 Task: Find connections with filter location Ujar with filter topic #Corporationwith filter profile language Spanish with filter current company VCCircle with filter school Krishnaveni Talent School - India with filter industry Nursing Homes and Residential Care Facilities with filter service category iOS Development with filter keywords title Marketing Staff
Action: Mouse moved to (471, 172)
Screenshot: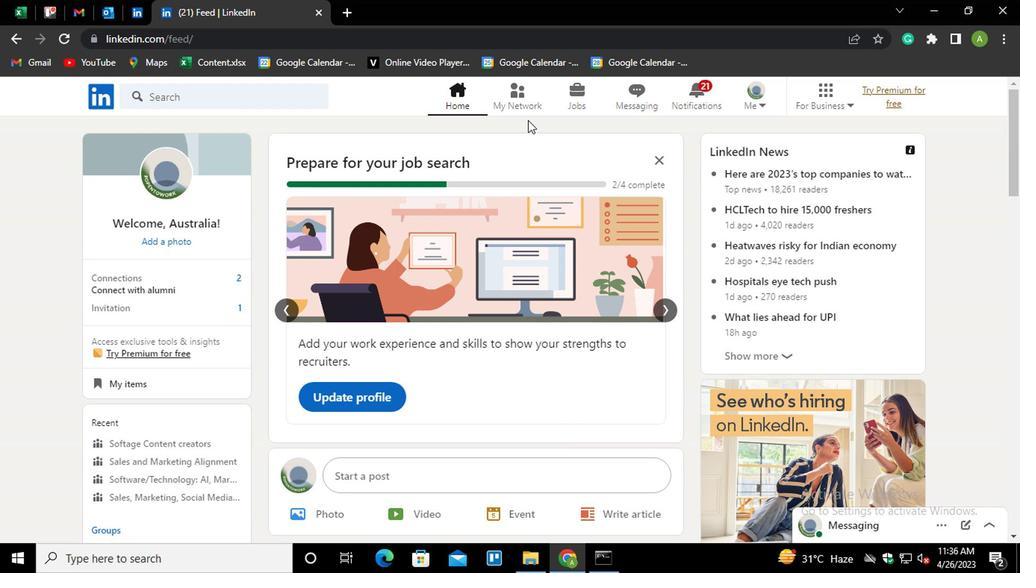 
Action: Mouse pressed left at (471, 172)
Screenshot: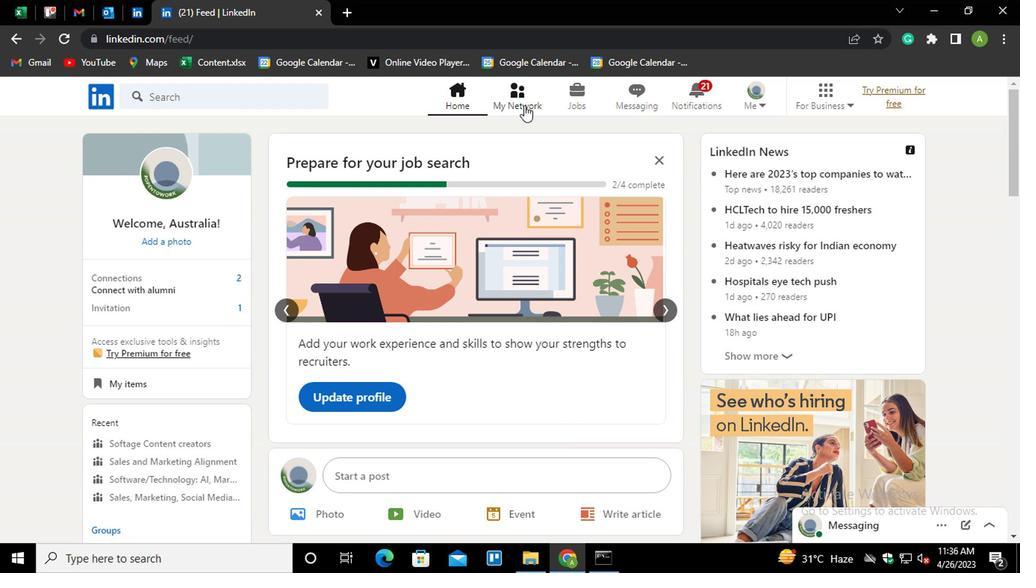 
Action: Mouse moved to (226, 226)
Screenshot: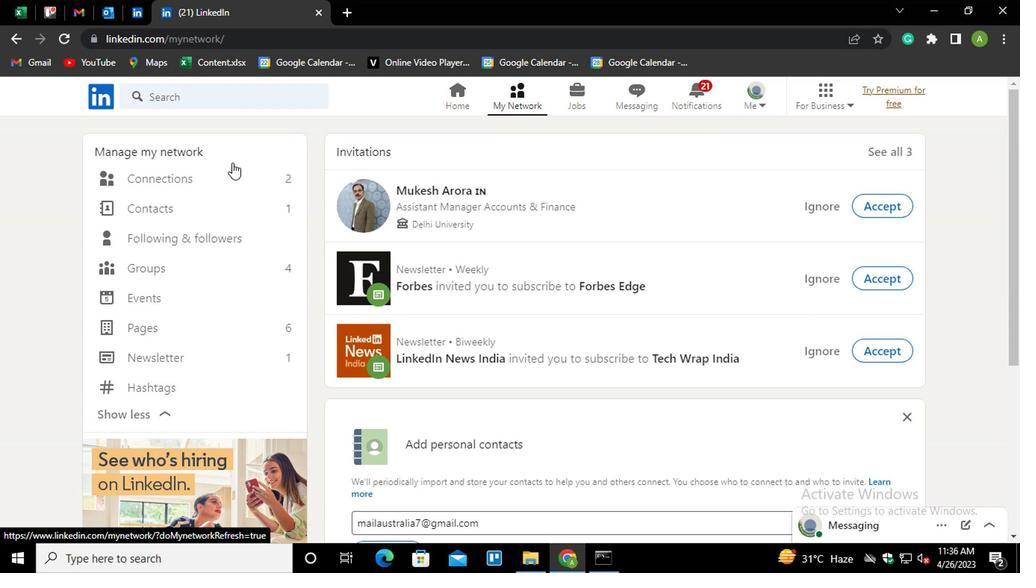
Action: Mouse pressed left at (226, 226)
Screenshot: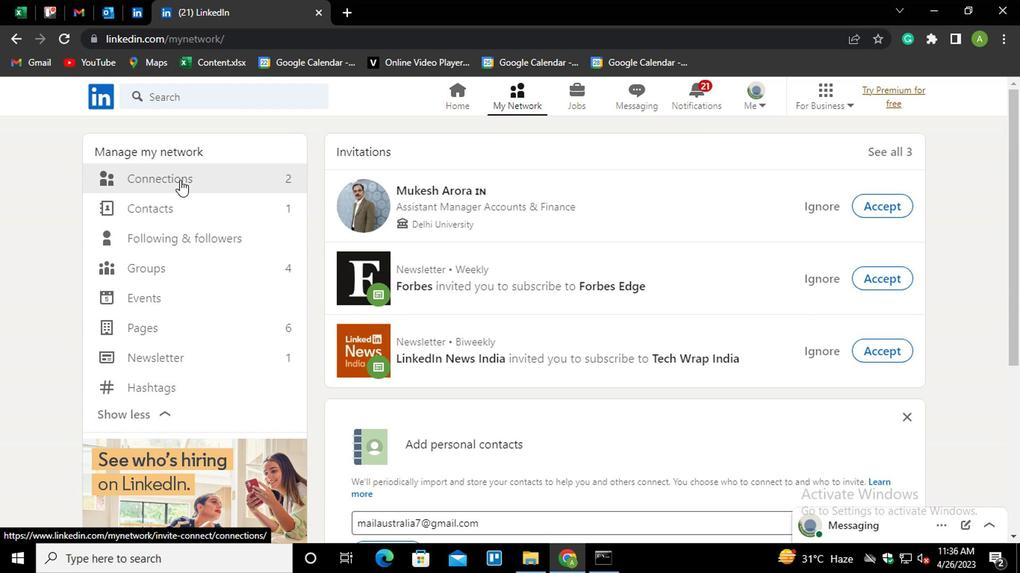 
Action: Mouse moved to (514, 226)
Screenshot: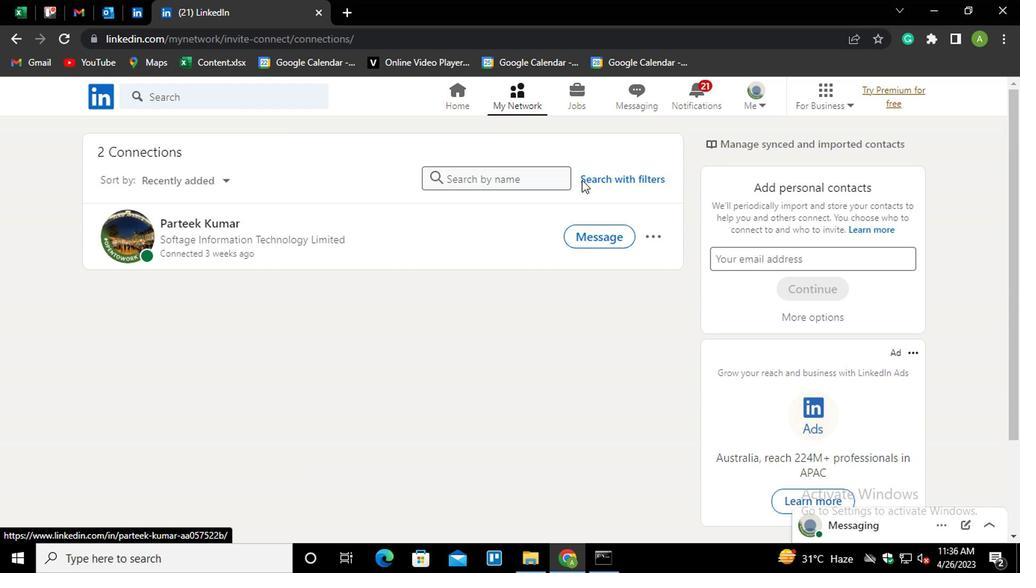 
Action: Mouse pressed left at (514, 226)
Screenshot: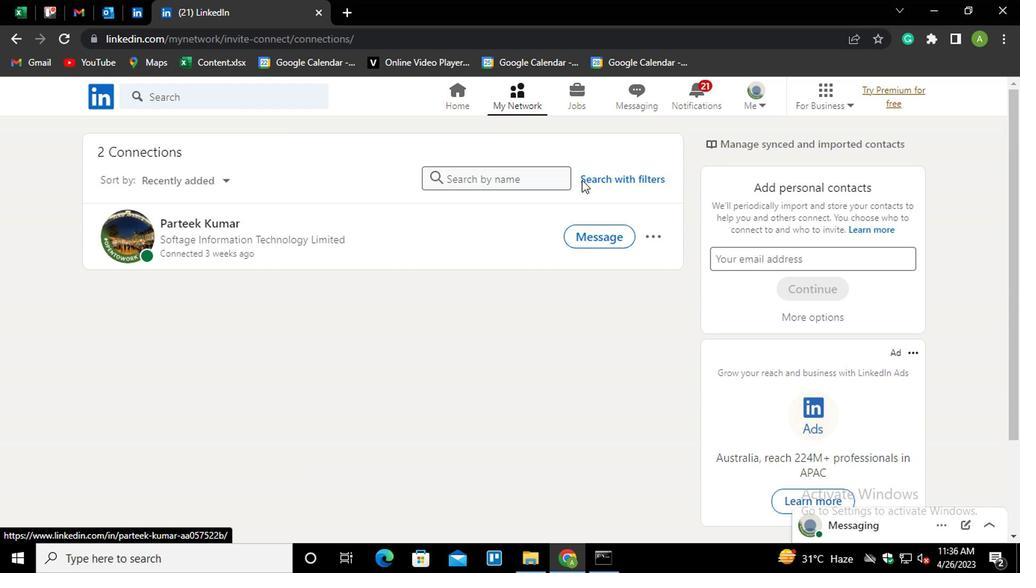 
Action: Mouse moved to (455, 195)
Screenshot: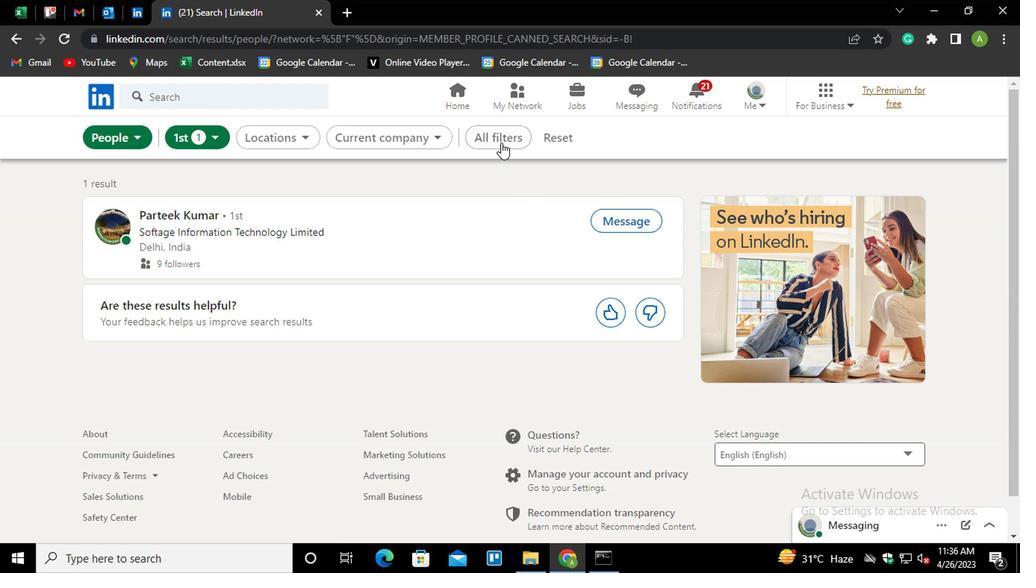 
Action: Mouse pressed left at (455, 195)
Screenshot: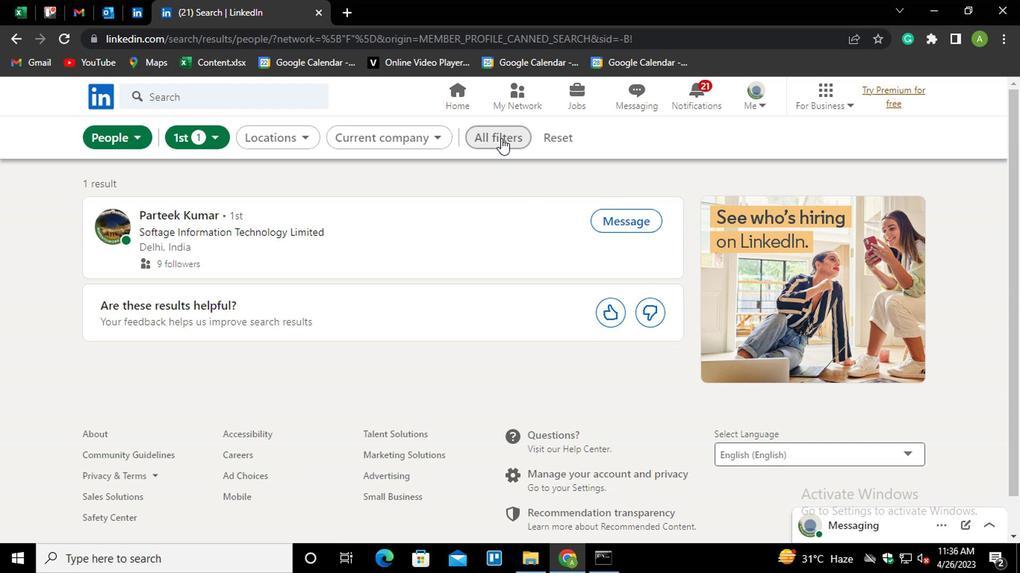 
Action: Mouse moved to (625, 308)
Screenshot: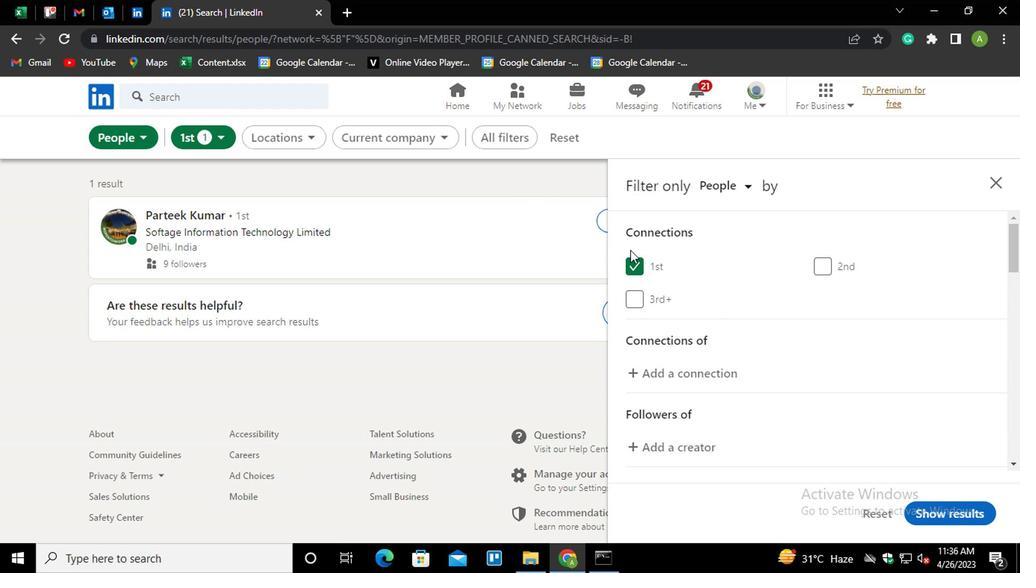 
Action: Mouse scrolled (625, 307) with delta (0, 0)
Screenshot: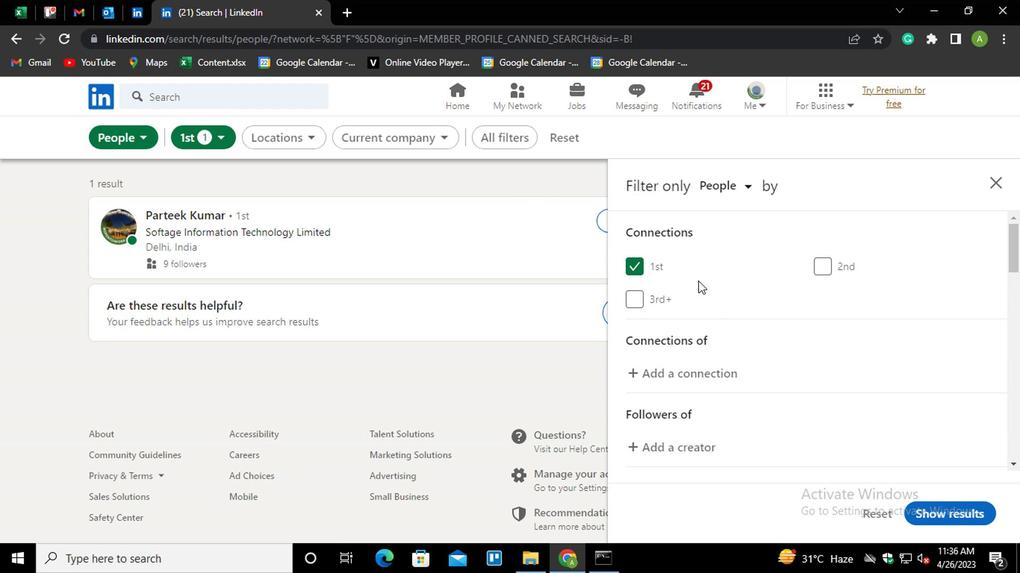 
Action: Mouse scrolled (625, 307) with delta (0, 0)
Screenshot: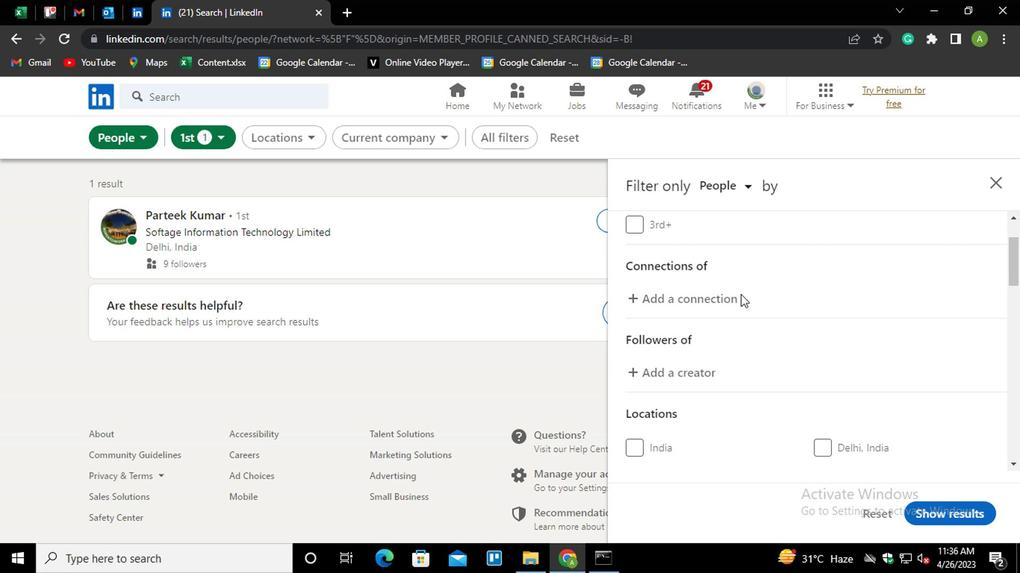 
Action: Mouse scrolled (625, 307) with delta (0, 0)
Screenshot: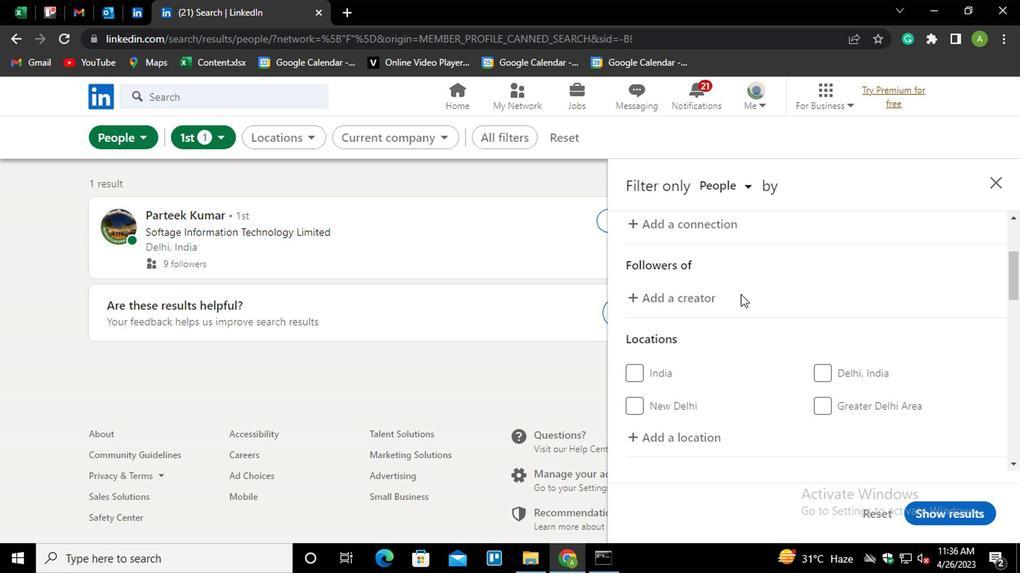 
Action: Mouse moved to (583, 353)
Screenshot: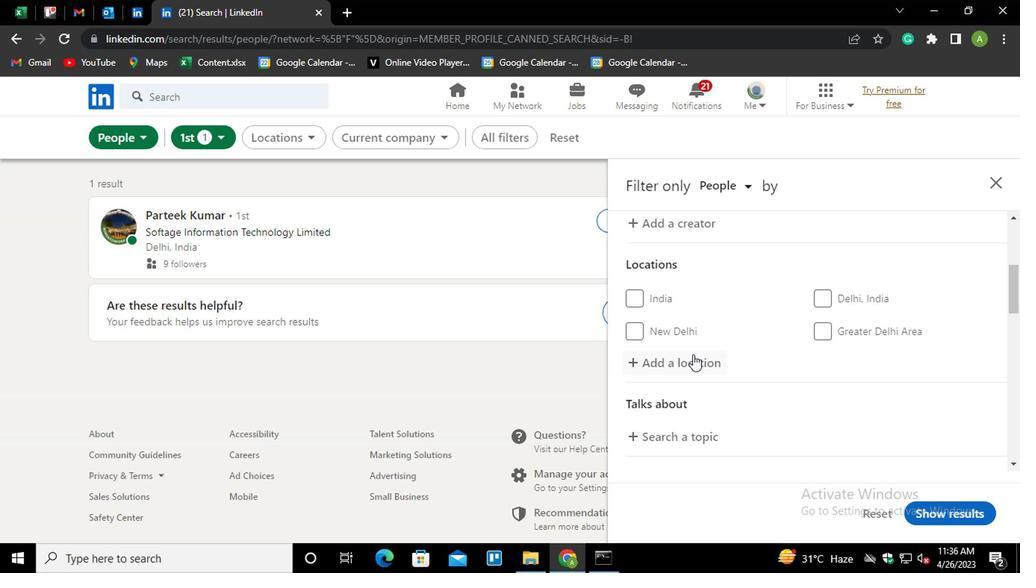 
Action: Mouse pressed left at (583, 353)
Screenshot: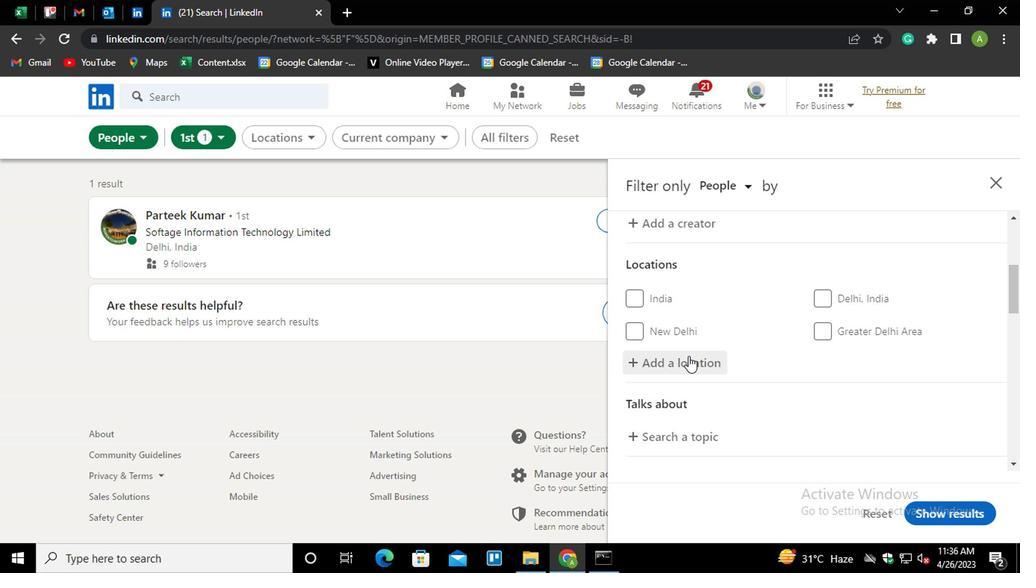 
Action: Mouse moved to (585, 354)
Screenshot: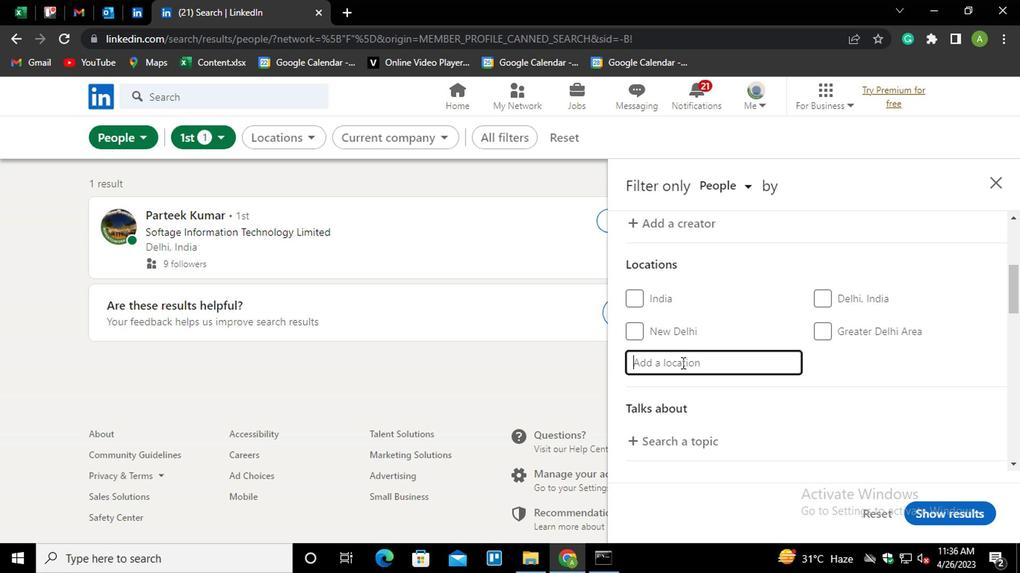 
Action: Mouse pressed left at (585, 354)
Screenshot: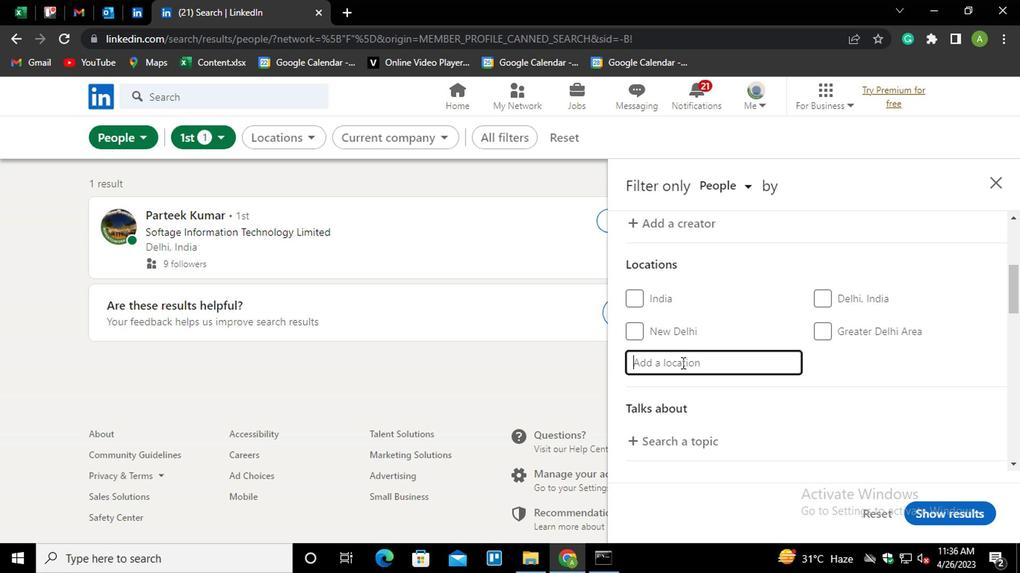 
Action: Mouse moved to (593, 349)
Screenshot: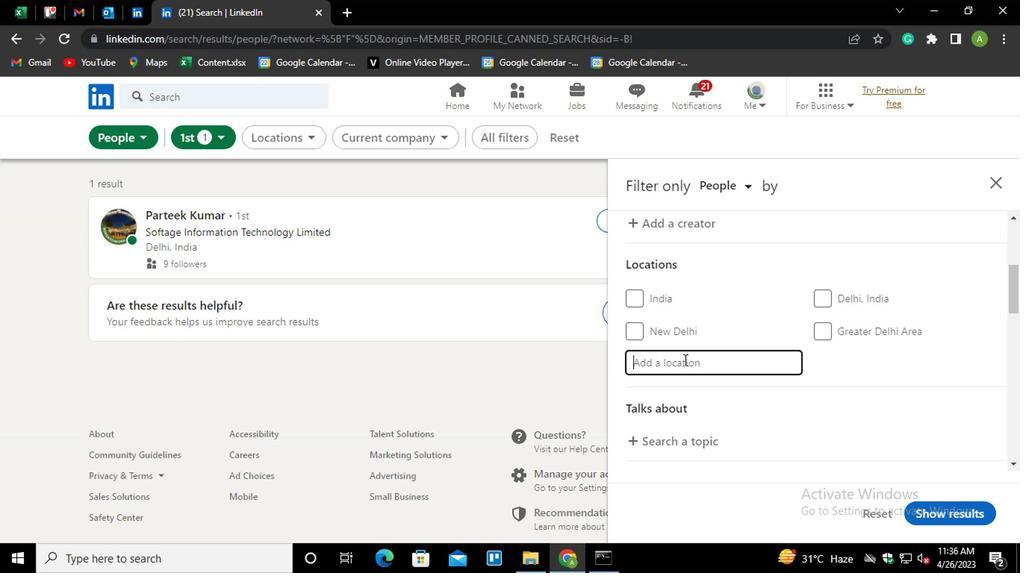 
Action: Key pressed <Key.shift>UJAR<Key.down><Key.up>
Screenshot: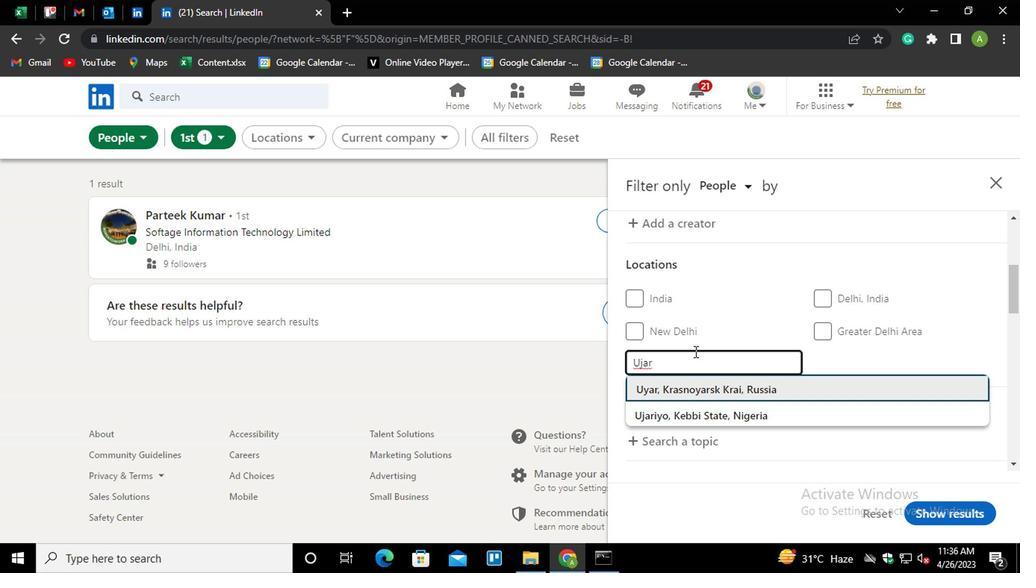 
Action: Mouse moved to (766, 359)
Screenshot: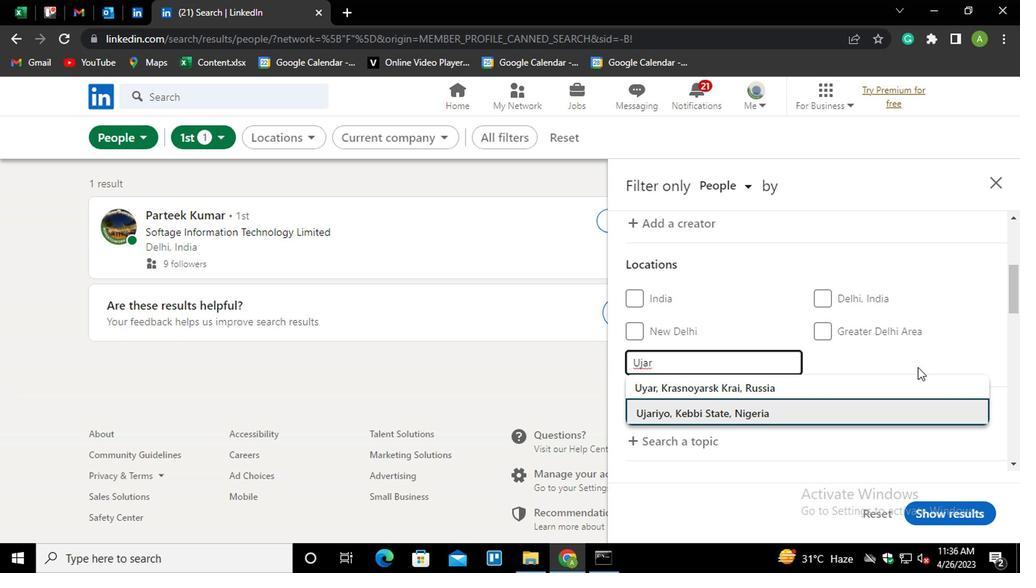 
Action: Mouse pressed left at (766, 359)
Screenshot: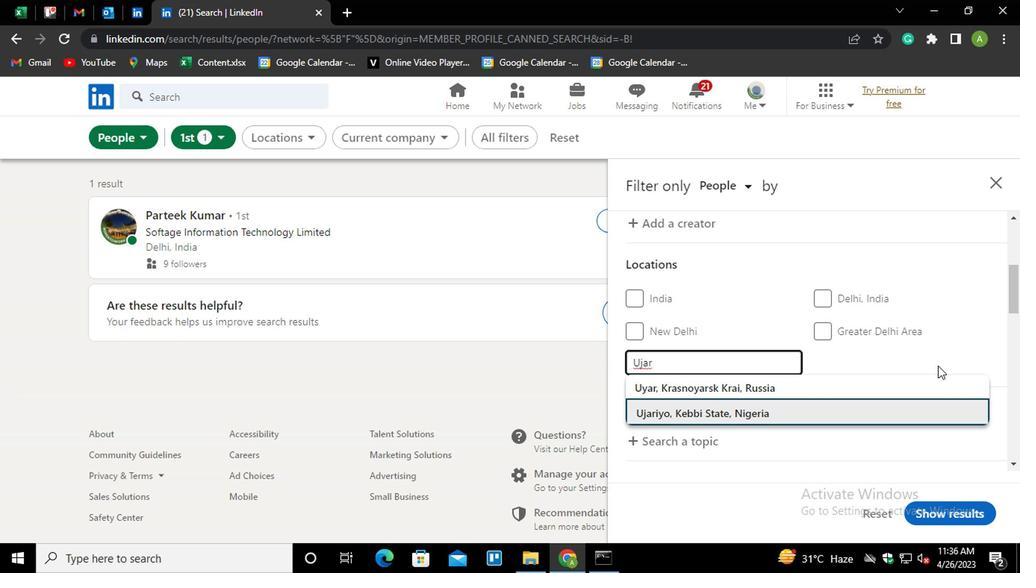 
Action: Mouse moved to (761, 361)
Screenshot: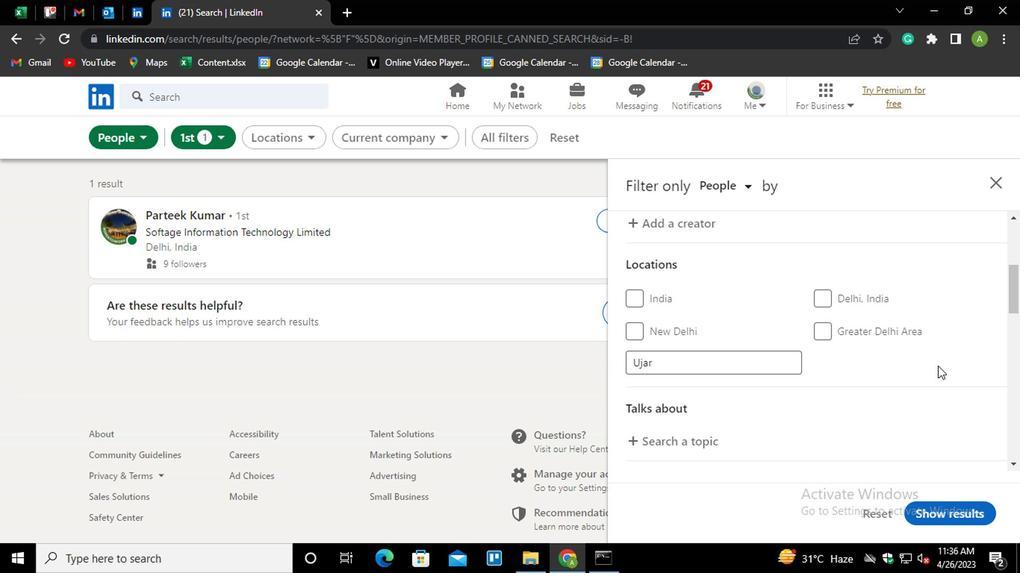 
Action: Mouse scrolled (761, 360) with delta (0, 0)
Screenshot: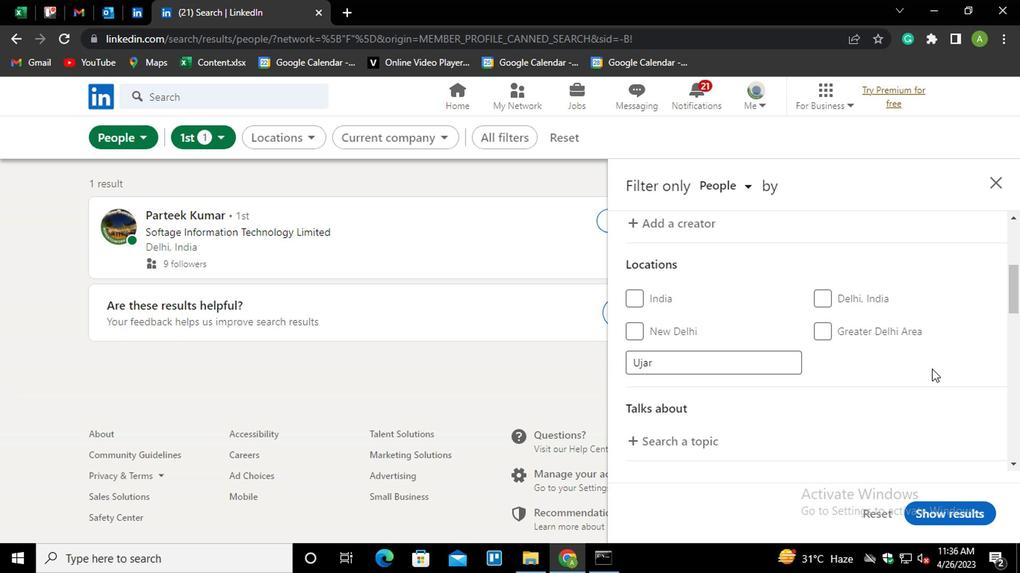 
Action: Mouse scrolled (761, 360) with delta (0, 0)
Screenshot: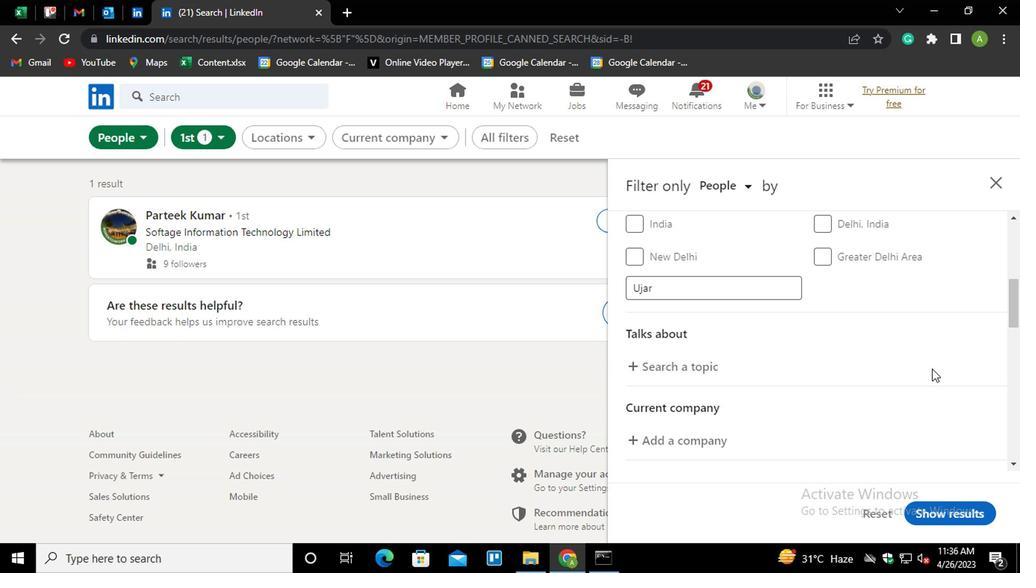 
Action: Mouse moved to (674, 369)
Screenshot: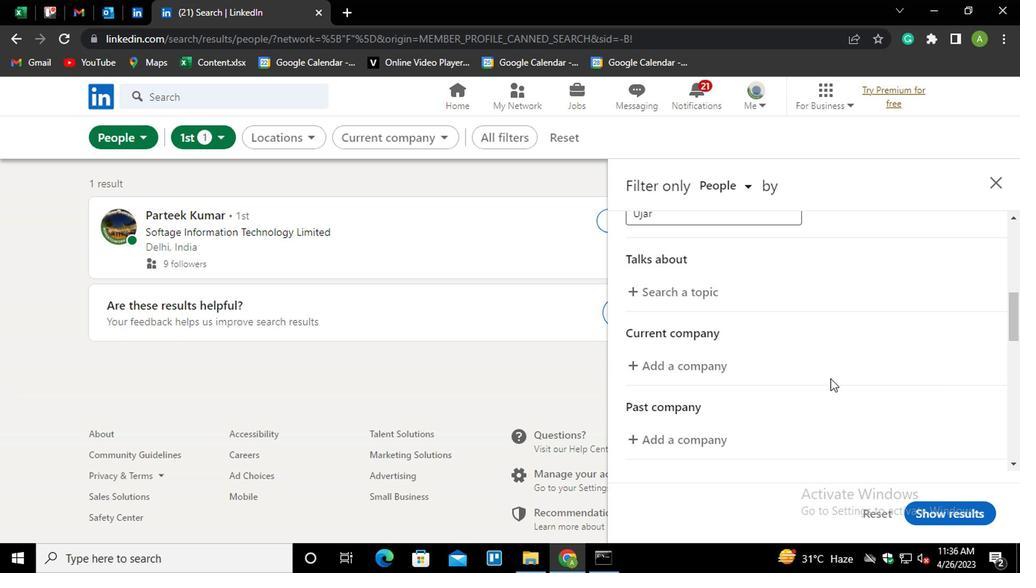 
Action: Mouse scrolled (674, 368) with delta (0, 0)
Screenshot: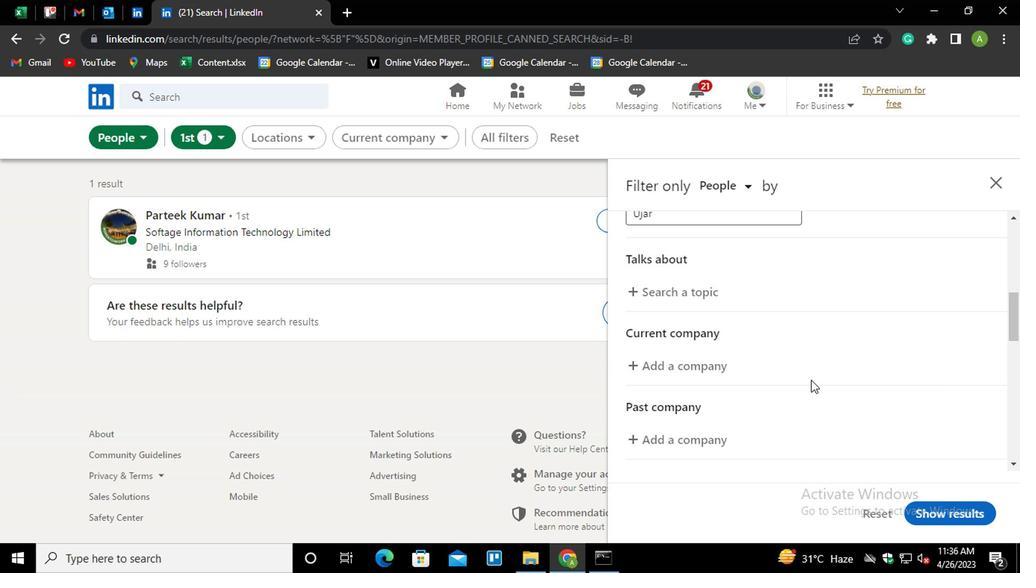 
Action: Mouse moved to (583, 305)
Screenshot: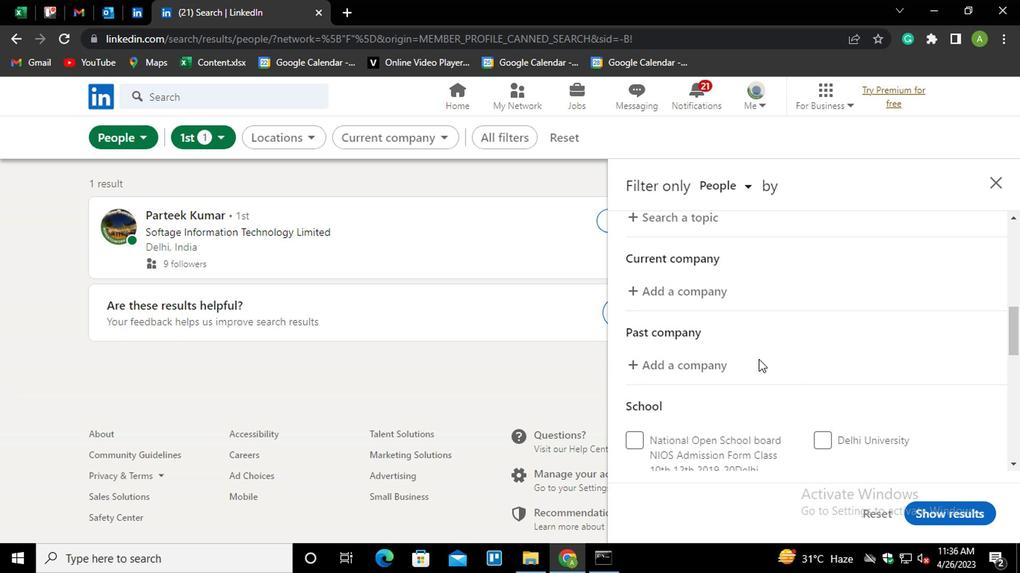 
Action: Mouse pressed left at (583, 305)
Screenshot: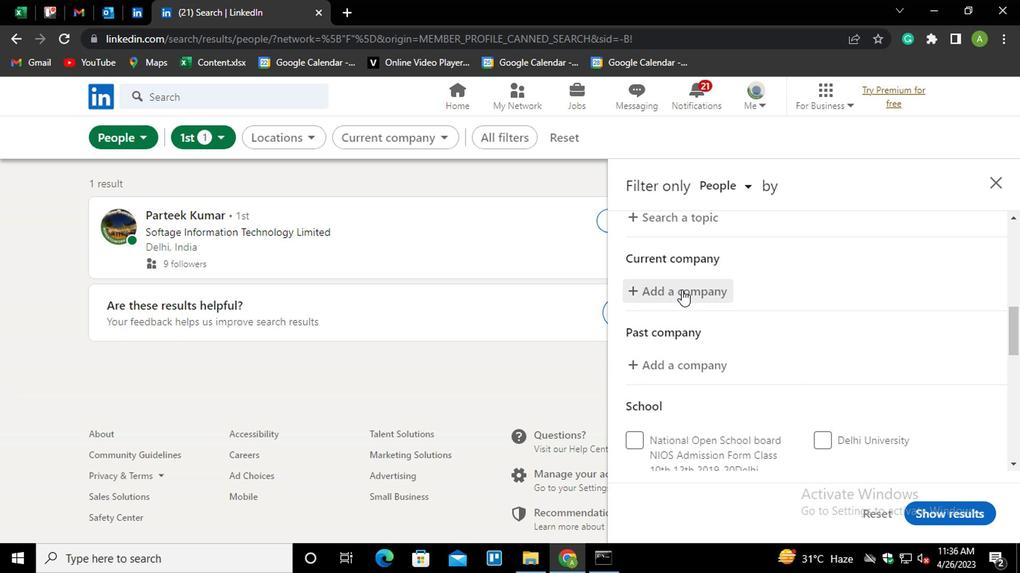 
Action: Mouse moved to (597, 251)
Screenshot: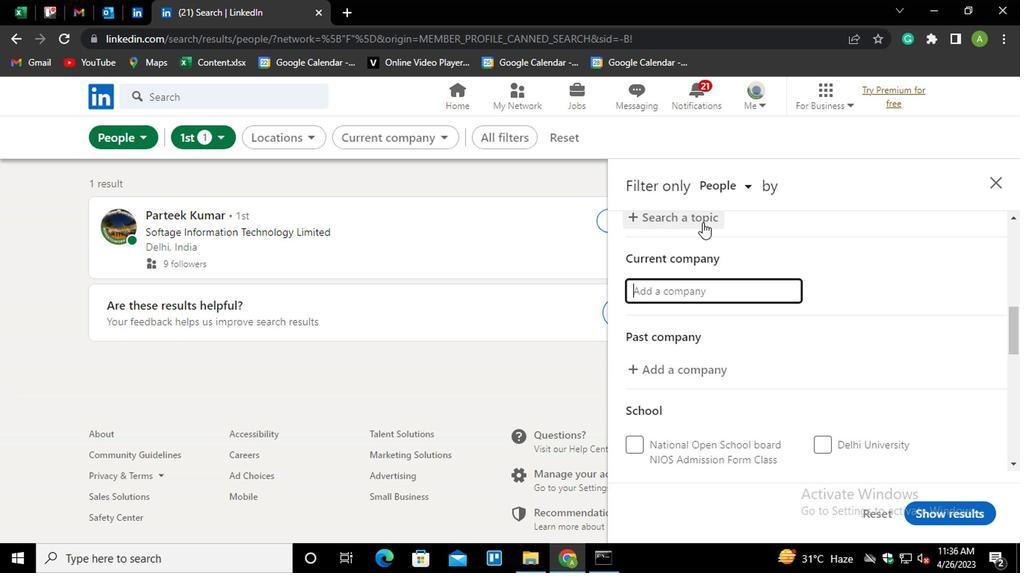 
Action: Mouse pressed left at (597, 251)
Screenshot: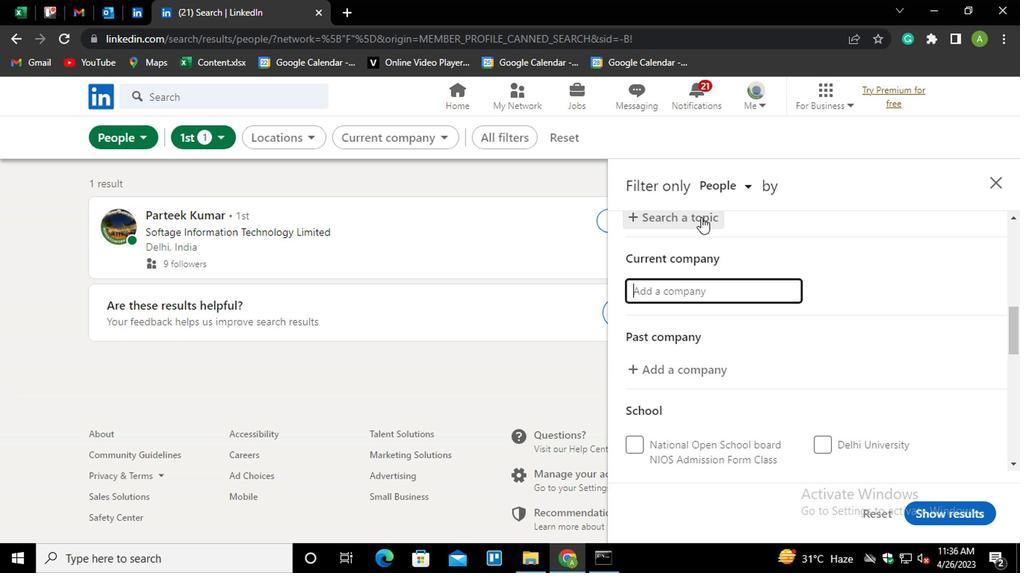
Action: Key pressed <Key.shift>#<Key.shift>CORPORATIOB<Key.backspace>N
Screenshot: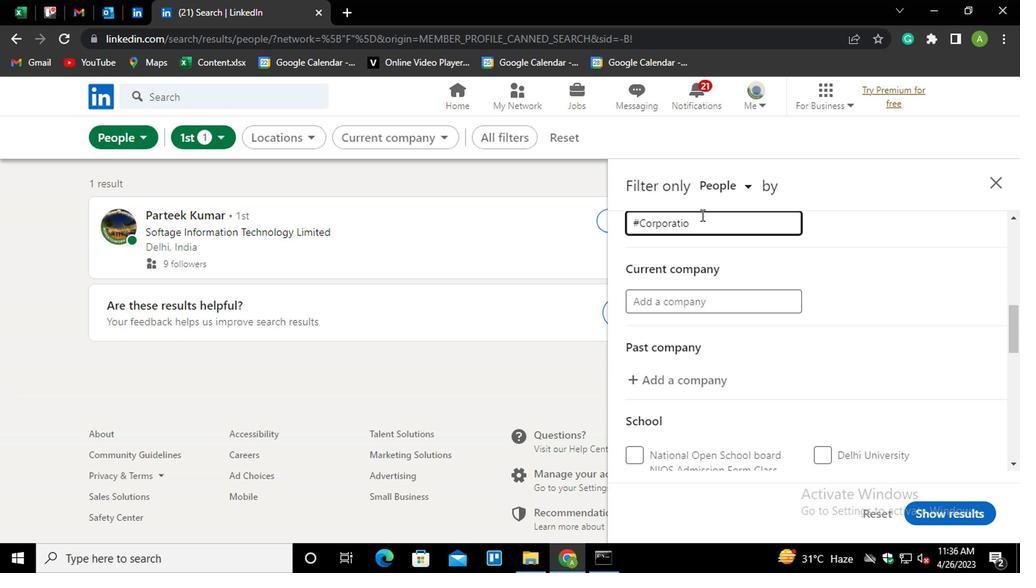 
Action: Mouse moved to (603, 317)
Screenshot: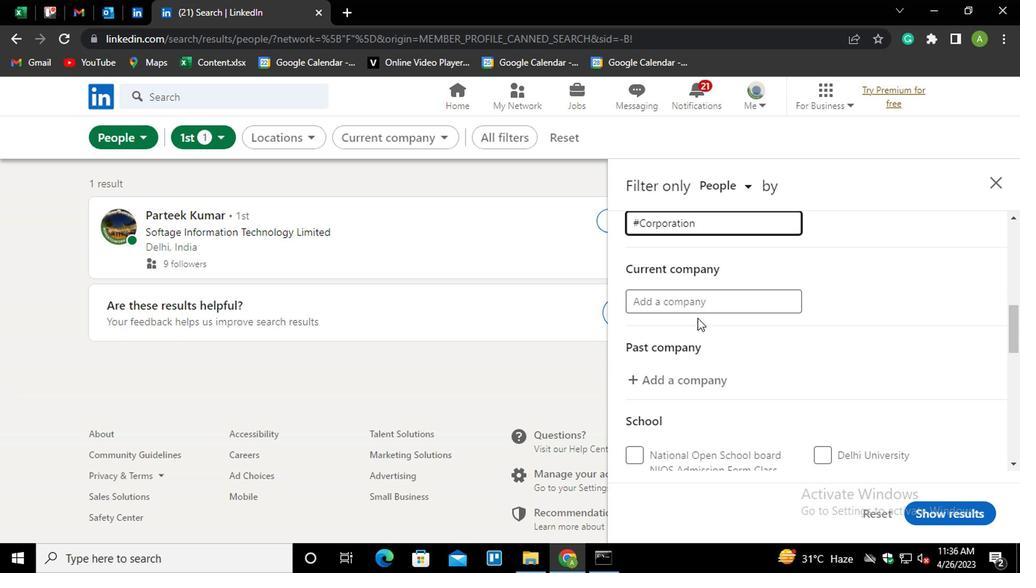 
Action: Mouse pressed left at (603, 317)
Screenshot: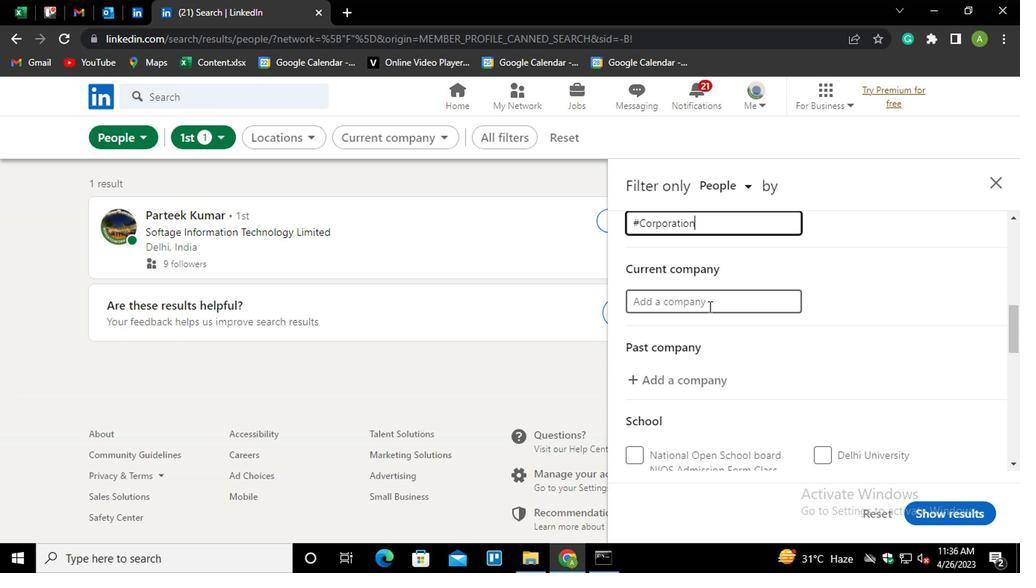 
Action: Key pressed <Key.shift>VC<Key.shift>CIR<Key.down><Key.enter>
Screenshot: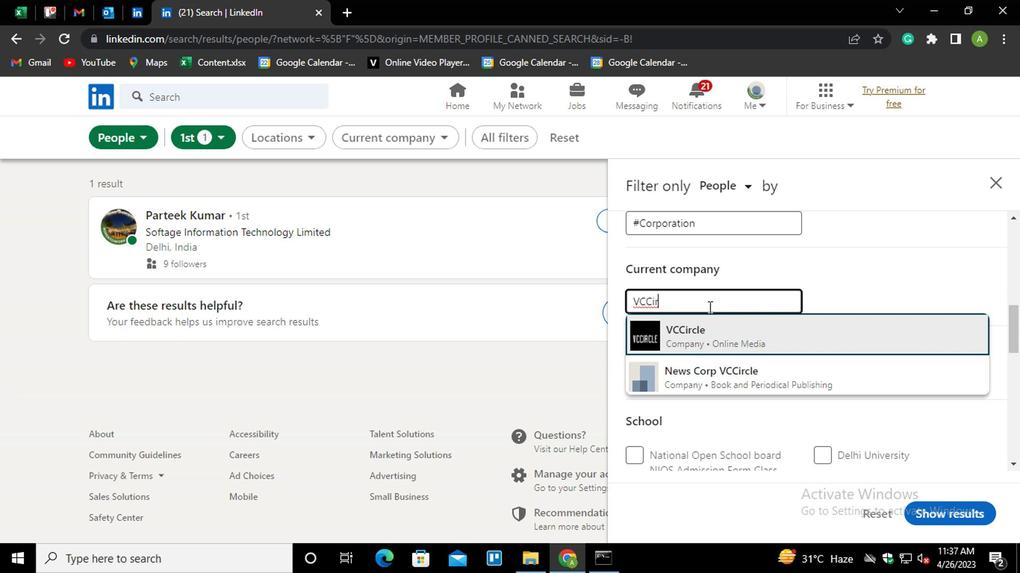 
Action: Mouse moved to (611, 310)
Screenshot: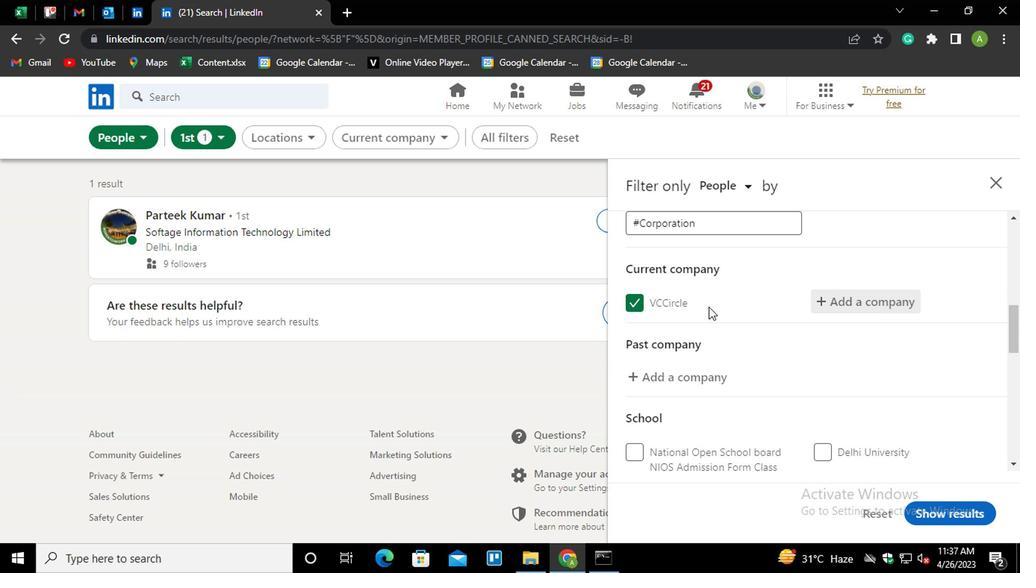 
Action: Mouse scrolled (611, 309) with delta (0, 0)
Screenshot: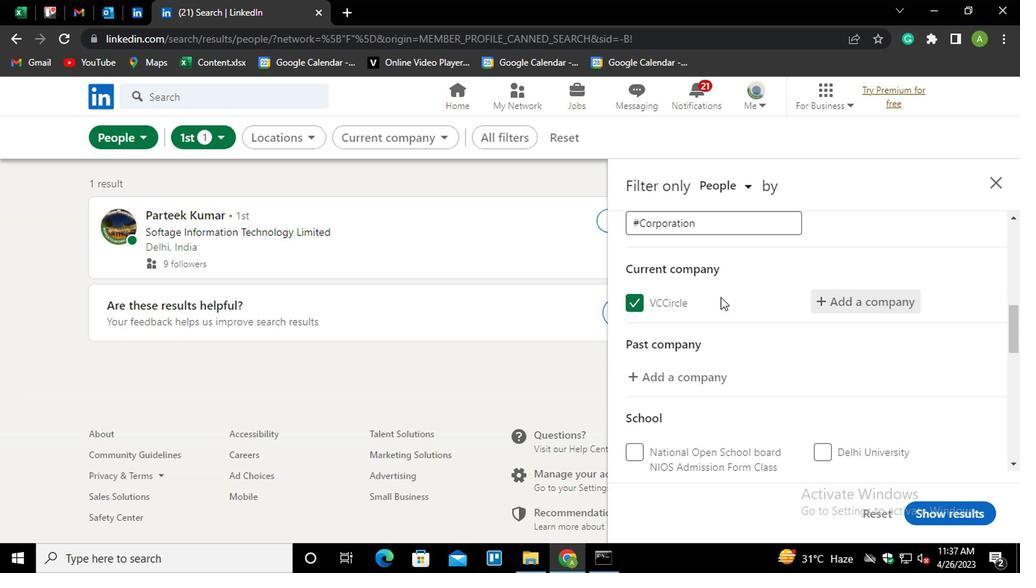 
Action: Mouse scrolled (611, 309) with delta (0, 0)
Screenshot: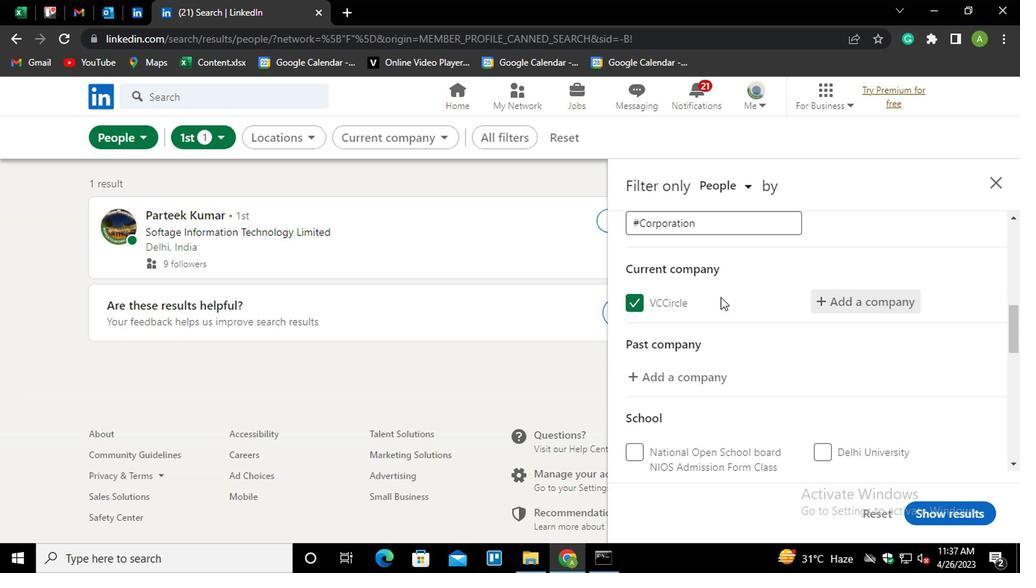 
Action: Mouse moved to (588, 361)
Screenshot: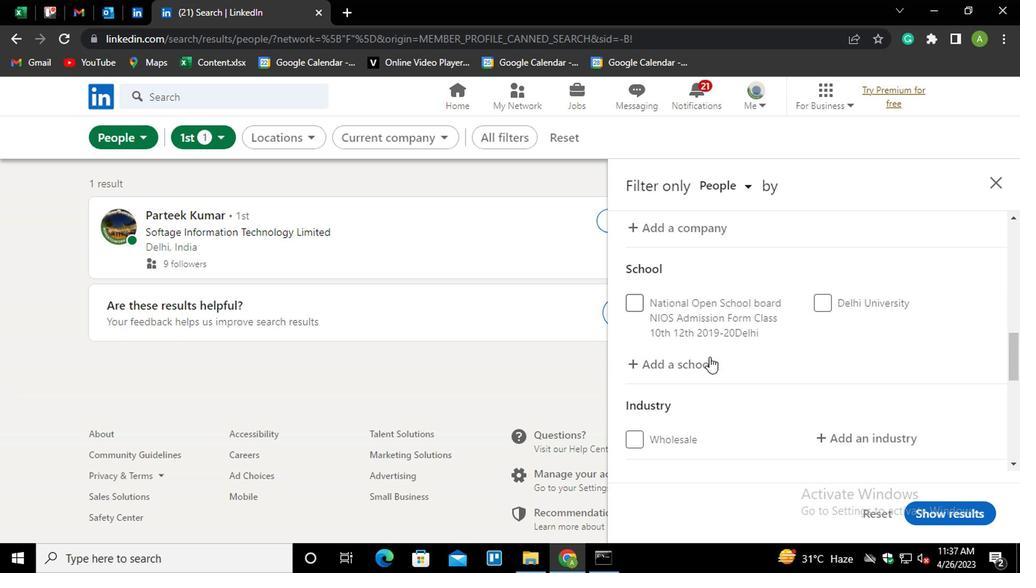 
Action: Mouse pressed left at (588, 361)
Screenshot: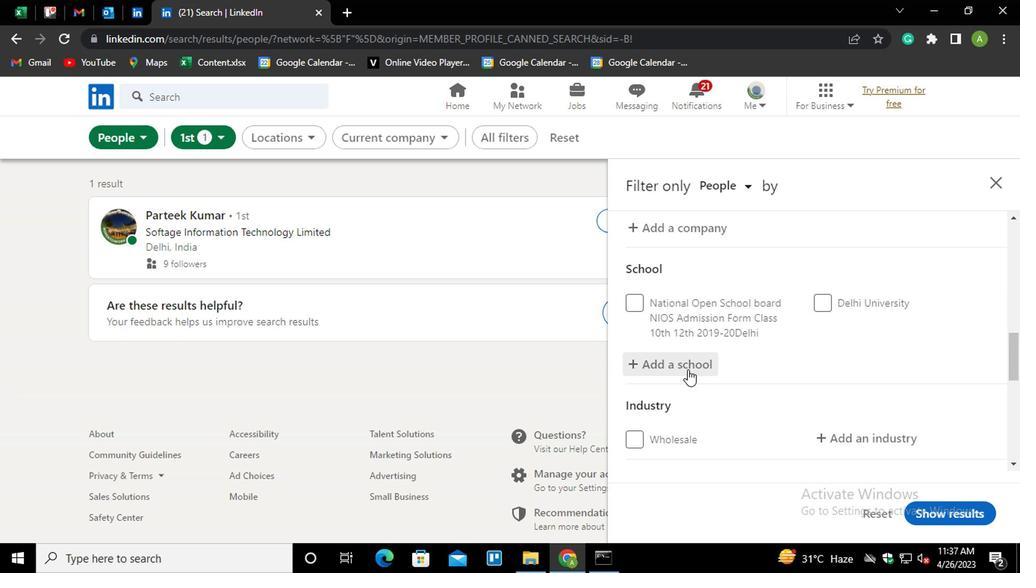 
Action: Mouse moved to (612, 358)
Screenshot: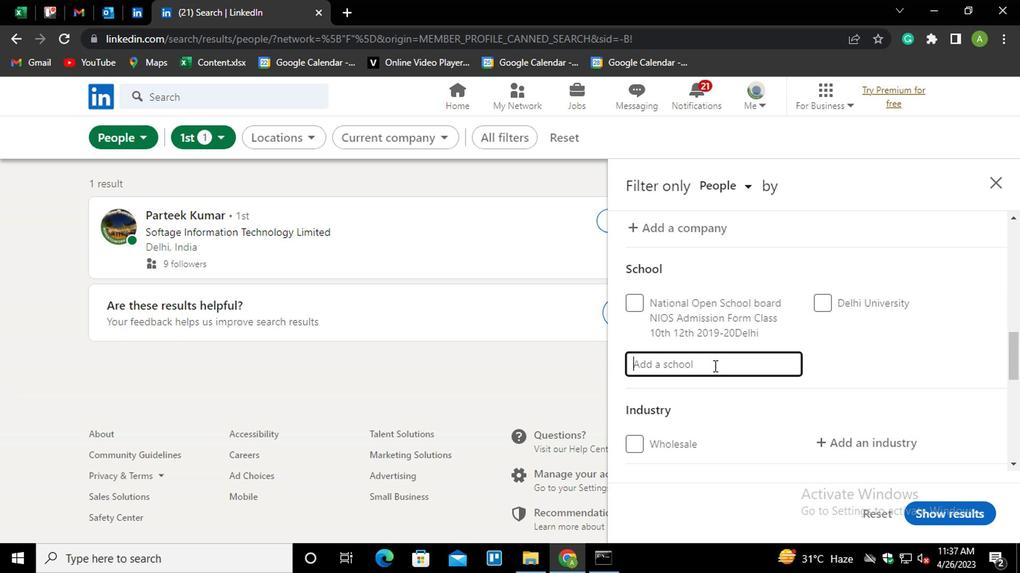
Action: Mouse pressed left at (612, 358)
Screenshot: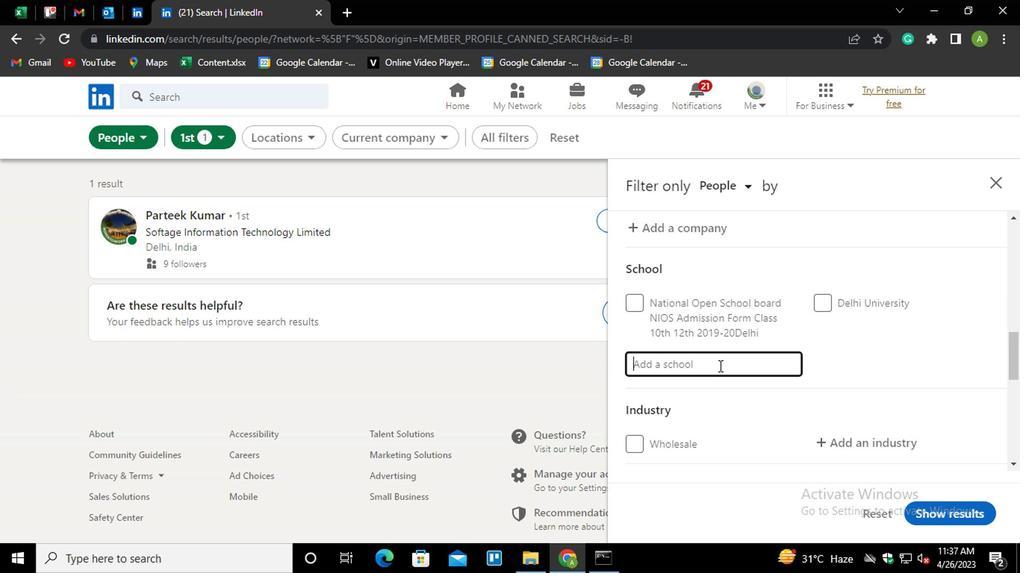 
Action: Key pressed <Key.shift_r>KRIS
Screenshot: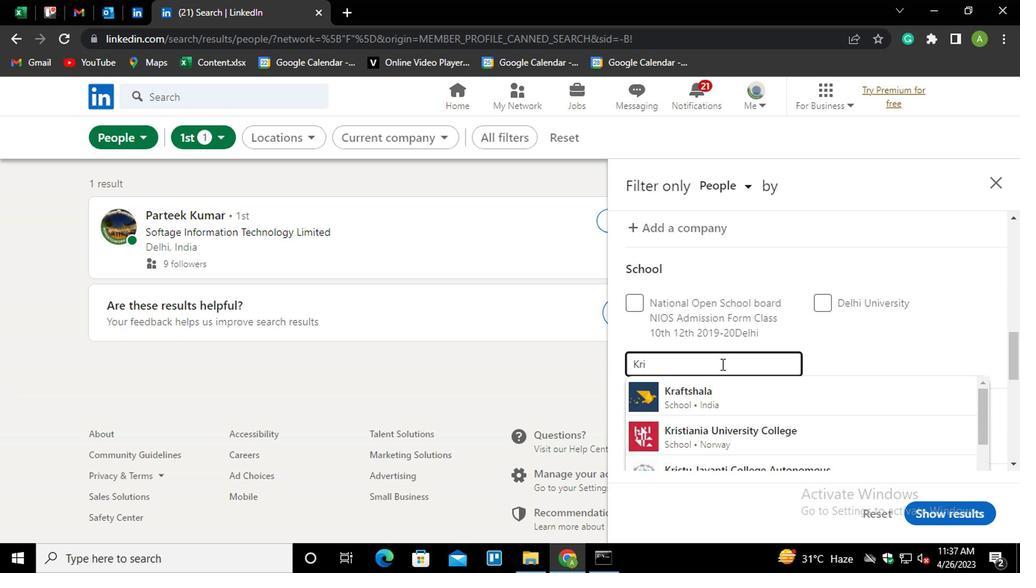 
Action: Mouse moved to (633, 391)
Screenshot: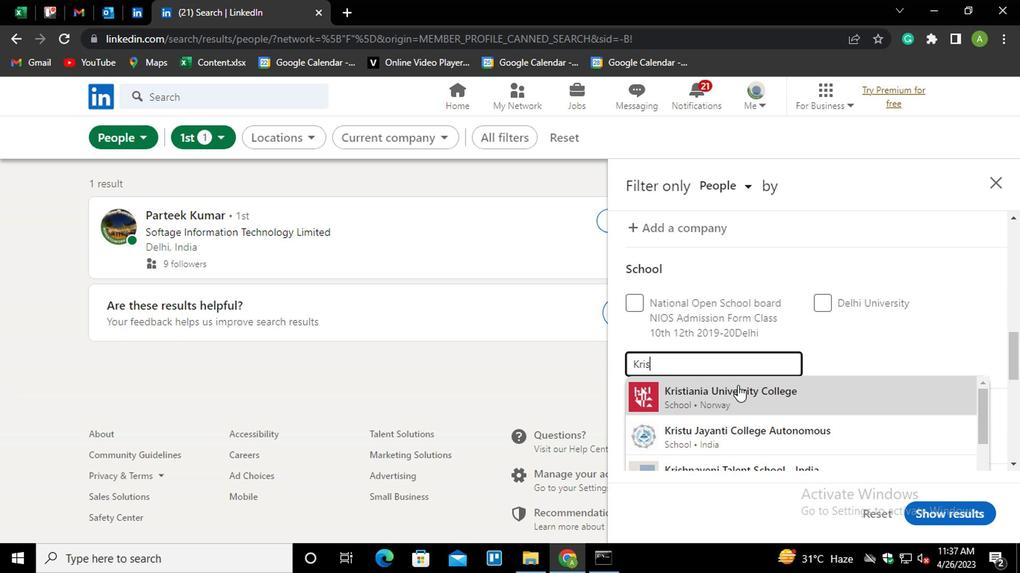 
Action: Mouse scrolled (633, 390) with delta (0, 0)
Screenshot: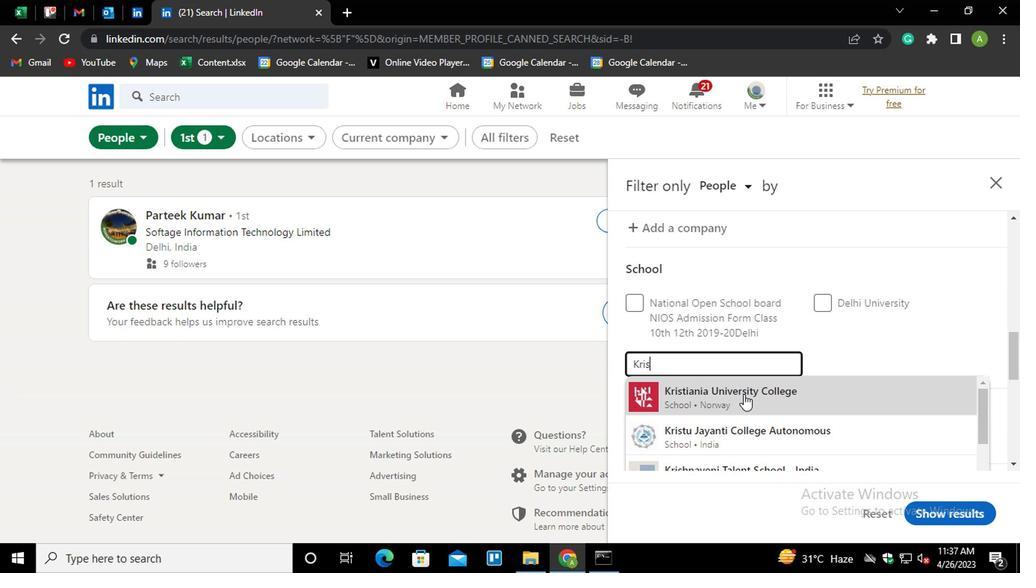 
Action: Mouse moved to (639, 384)
Screenshot: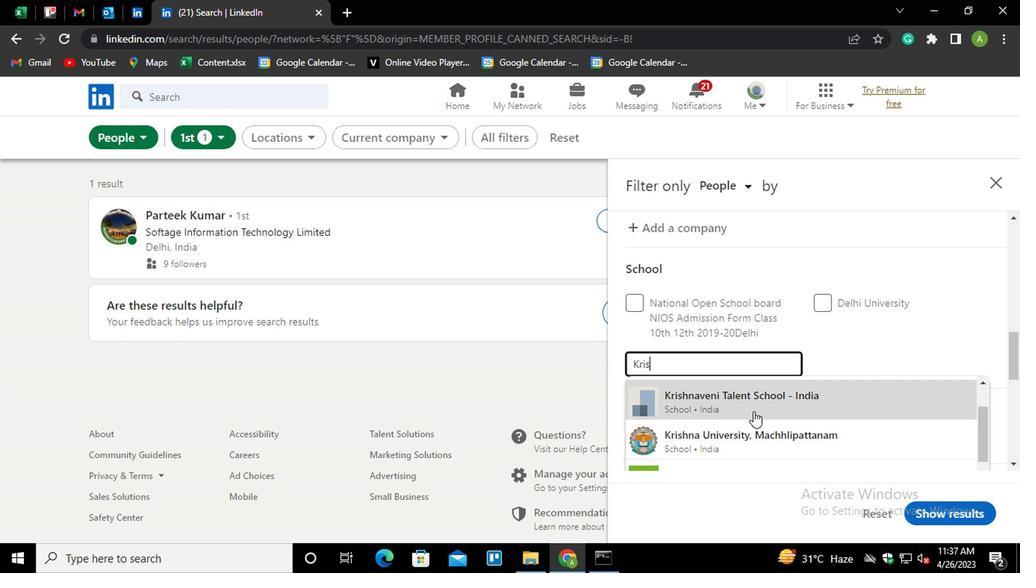 
Action: Mouse pressed left at (639, 384)
Screenshot: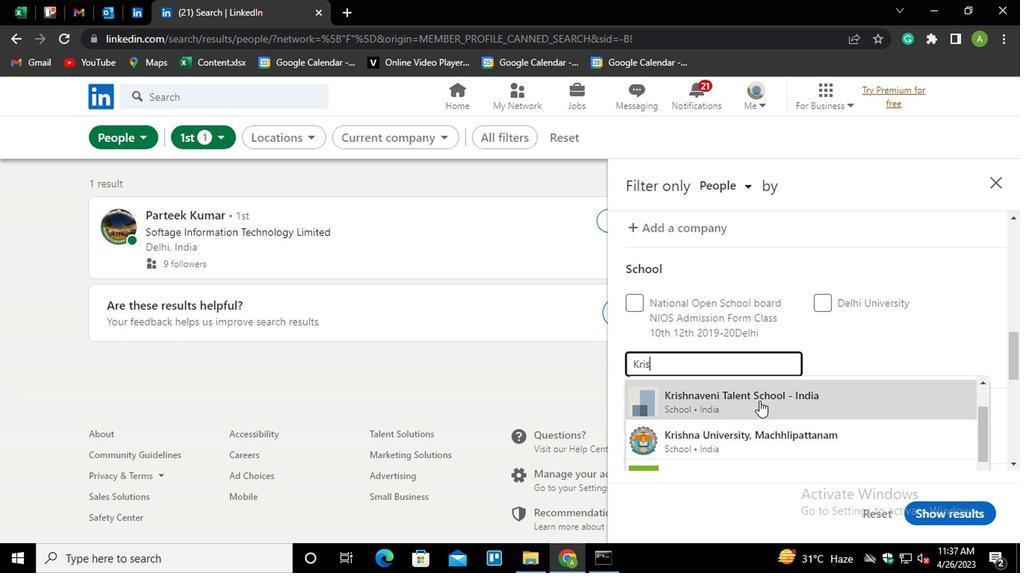 
Action: Mouse moved to (651, 374)
Screenshot: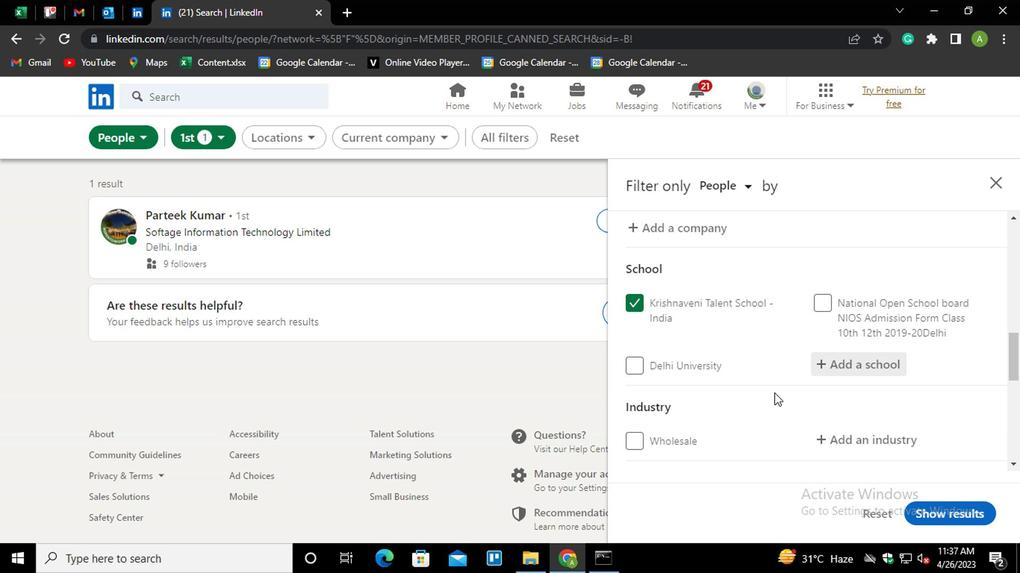 
Action: Mouse scrolled (651, 374) with delta (0, 0)
Screenshot: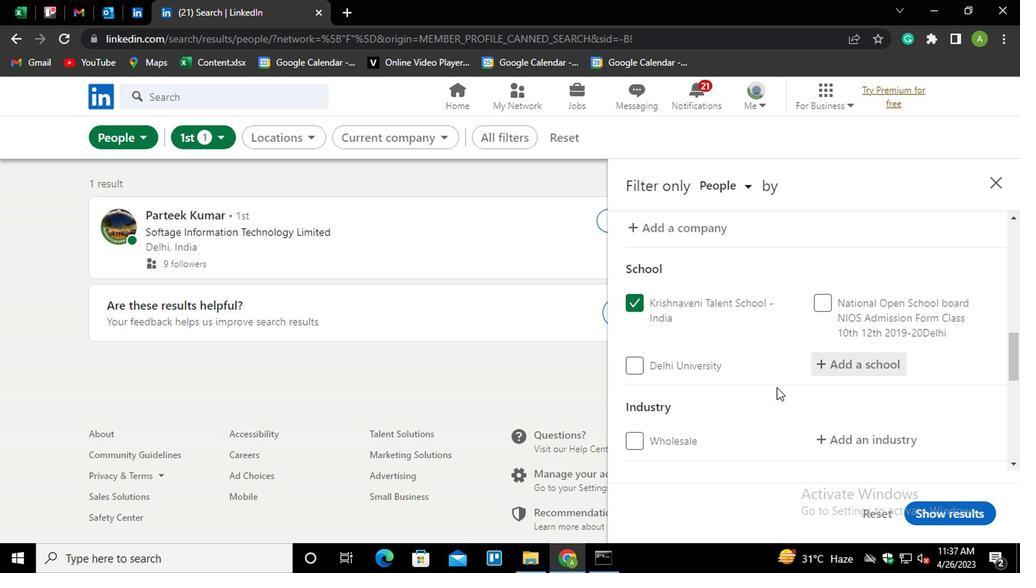 
Action: Mouse moved to (630, 387)
Screenshot: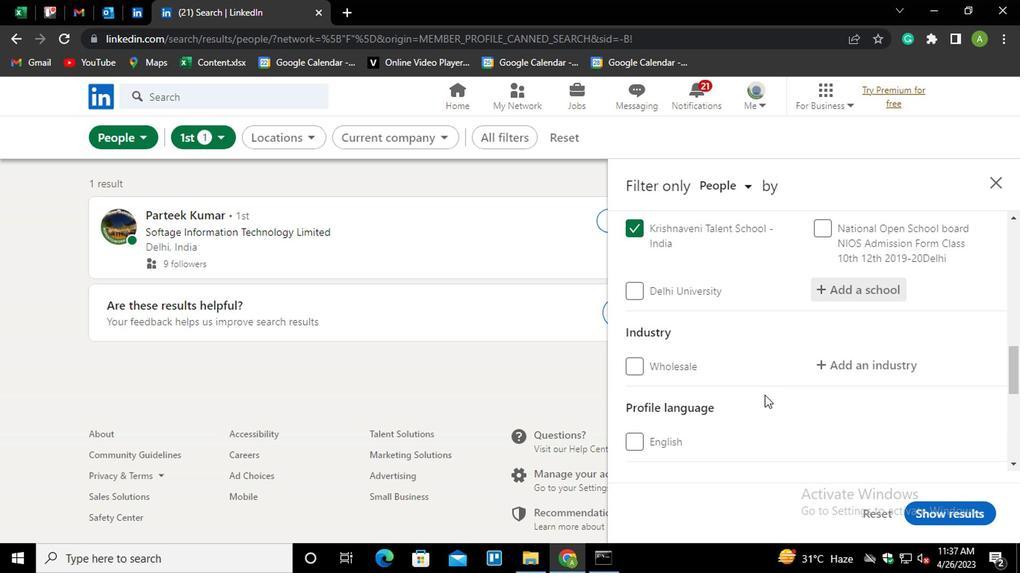 
Action: Mouse scrolled (630, 386) with delta (0, 0)
Screenshot: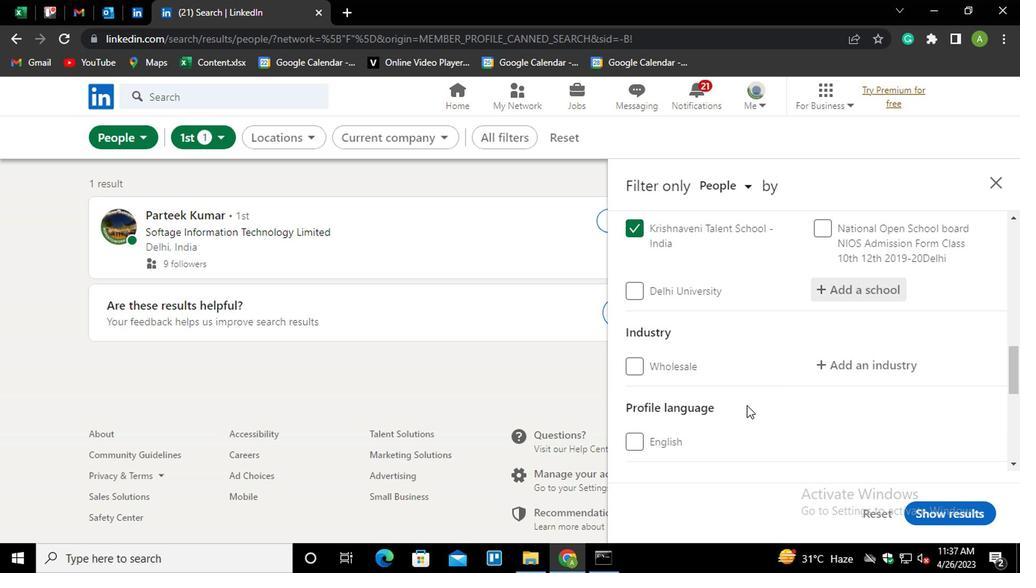 
Action: Mouse moved to (697, 299)
Screenshot: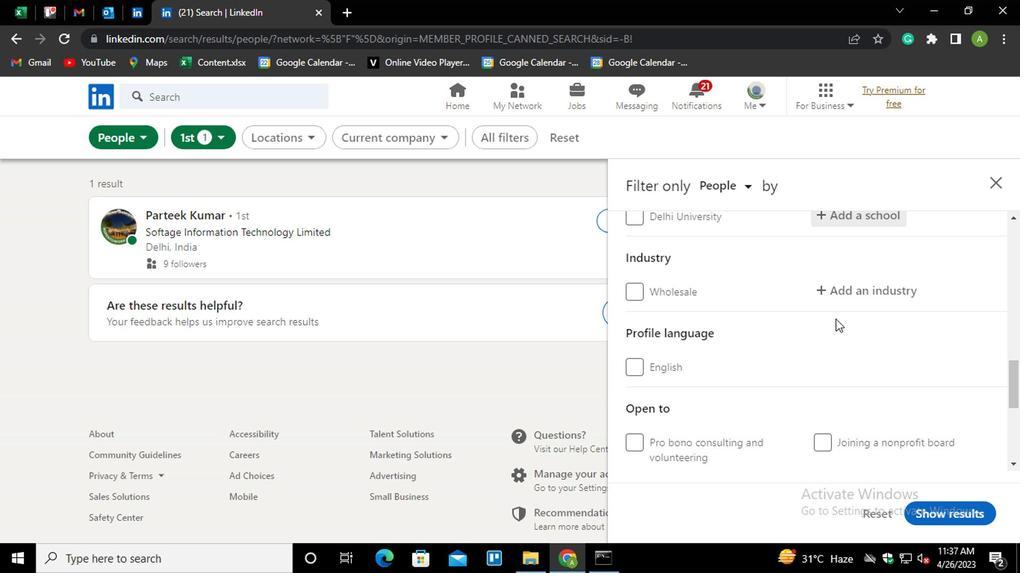 
Action: Mouse pressed left at (697, 299)
Screenshot: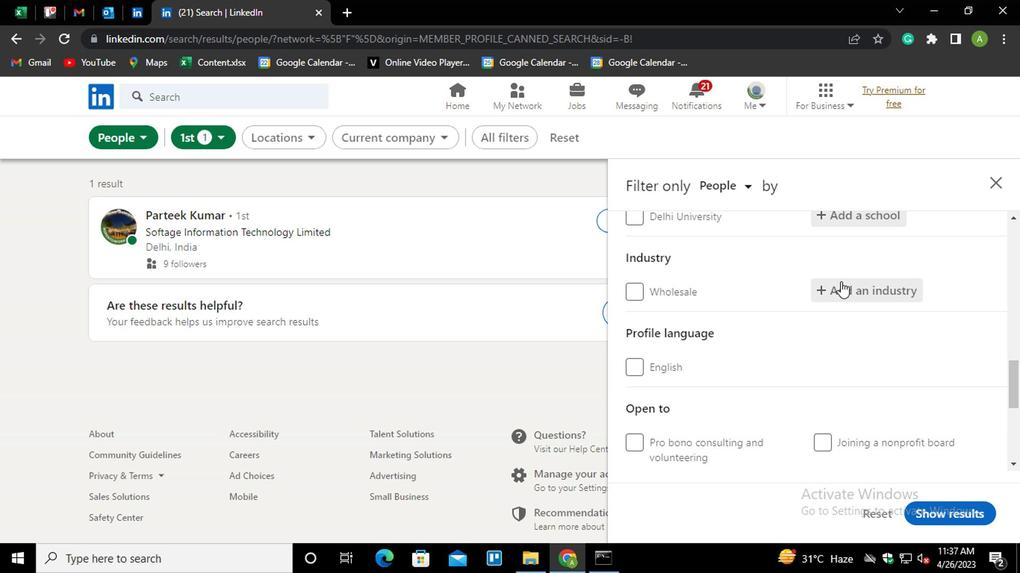 
Action: Mouse moved to (697, 306)
Screenshot: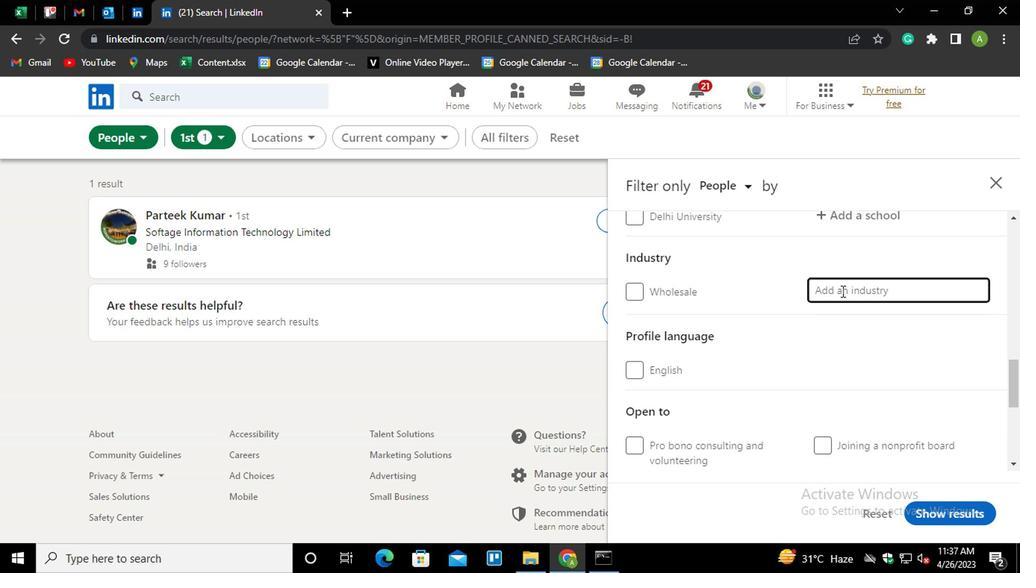 
Action: Mouse pressed left at (697, 306)
Screenshot: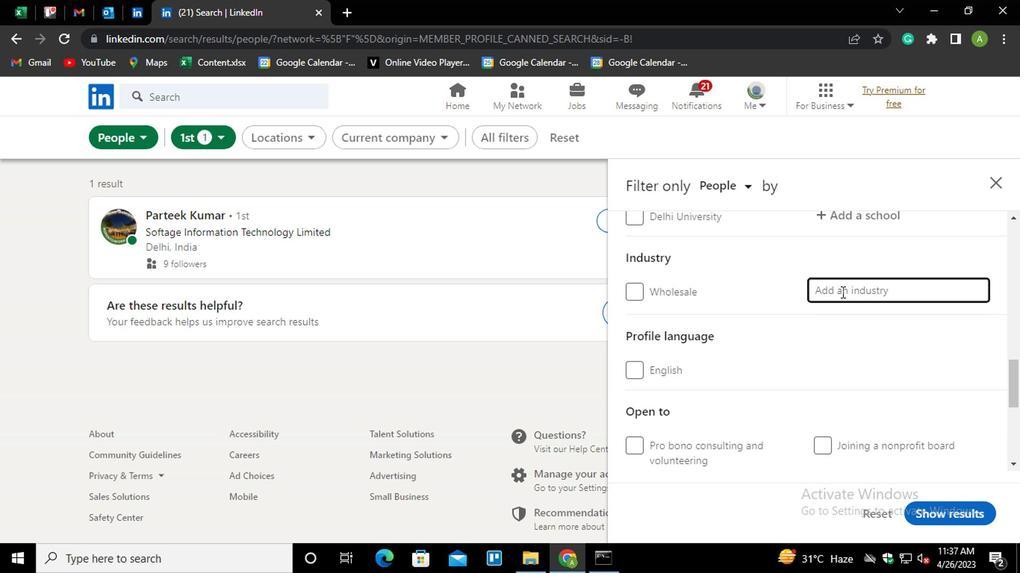 
Action: Mouse moved to (708, 300)
Screenshot: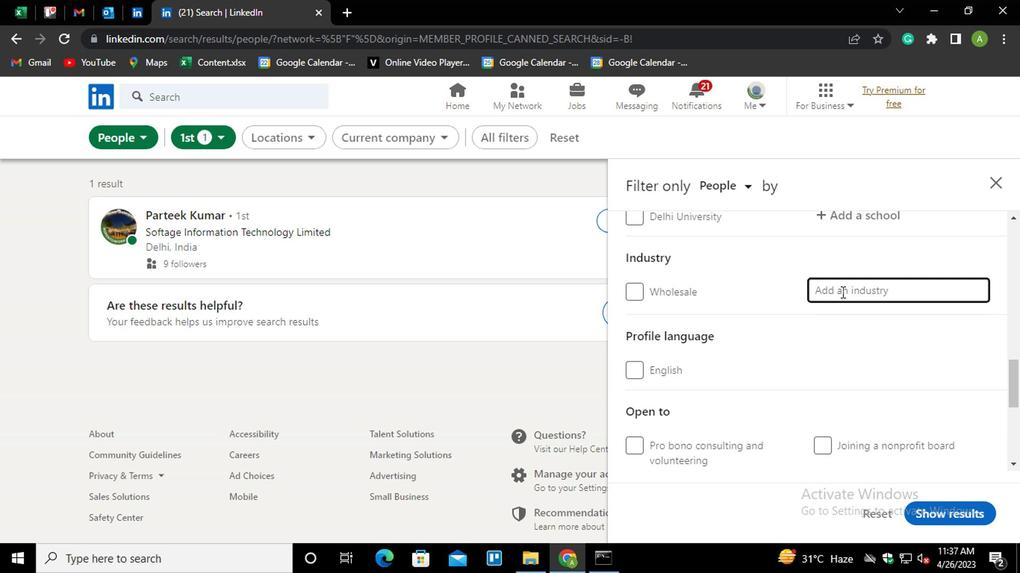 
Action: Key pressed <Key.shift_r>NURSING<Key.down><Key.enter>
Screenshot: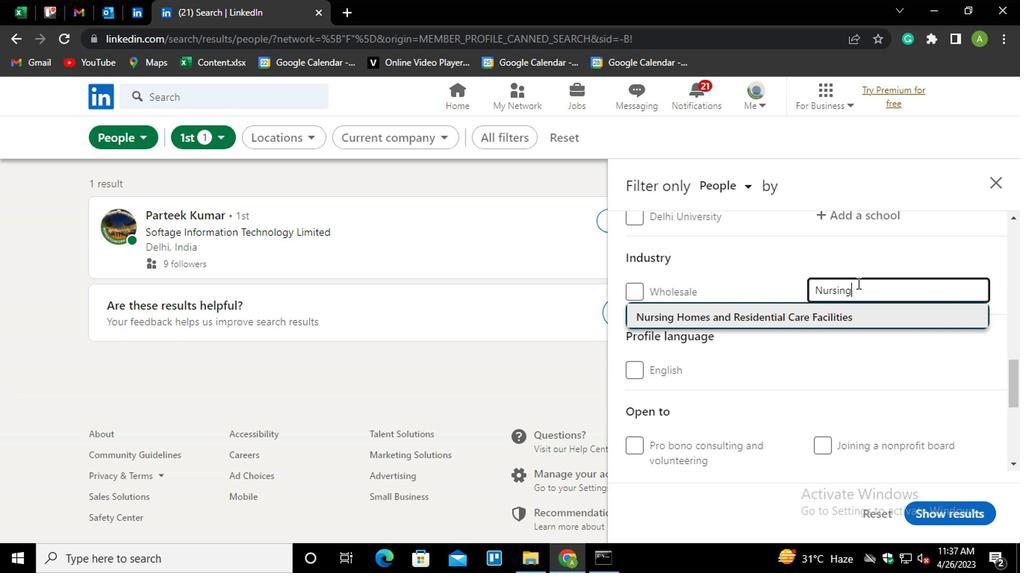 
Action: Mouse moved to (721, 323)
Screenshot: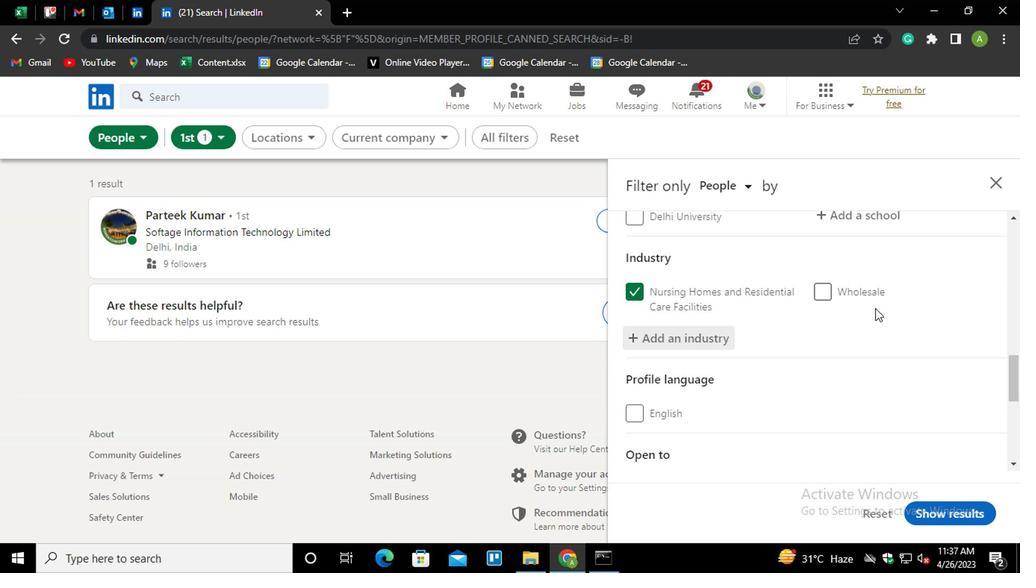 
Action: Mouse scrolled (721, 322) with delta (0, 0)
Screenshot: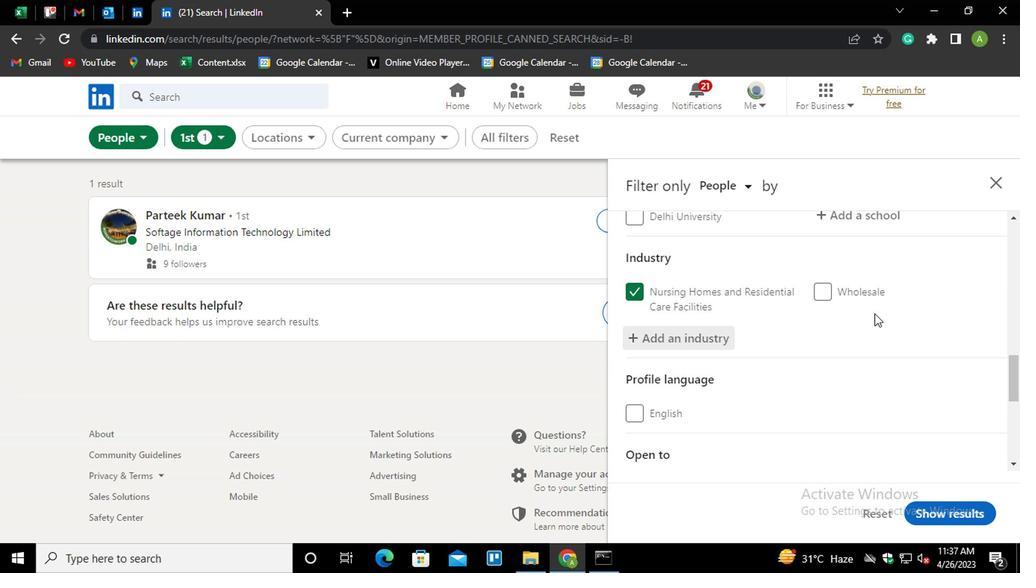 
Action: Mouse moved to (720, 324)
Screenshot: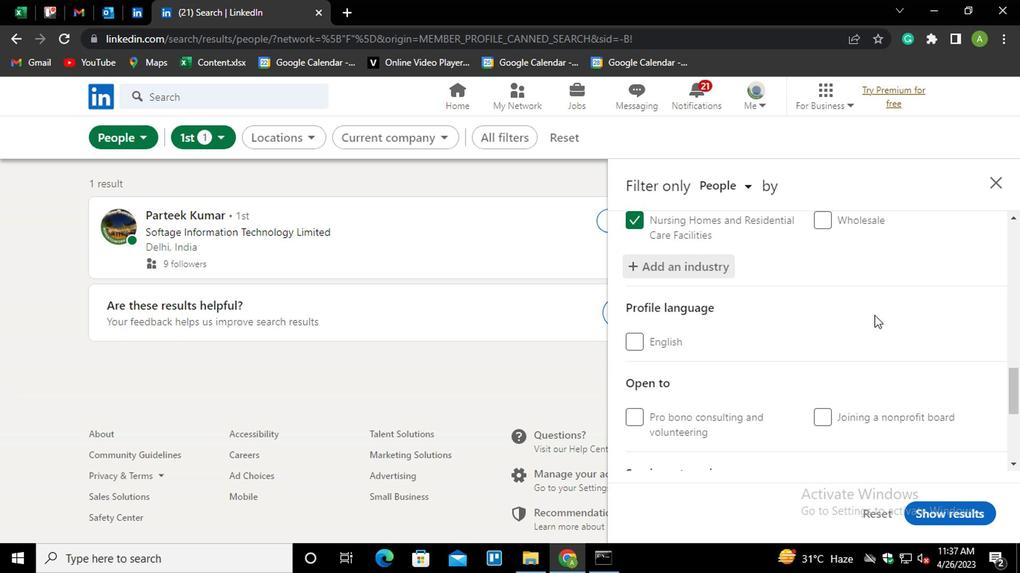 
Action: Mouse scrolled (720, 324) with delta (0, 0)
Screenshot: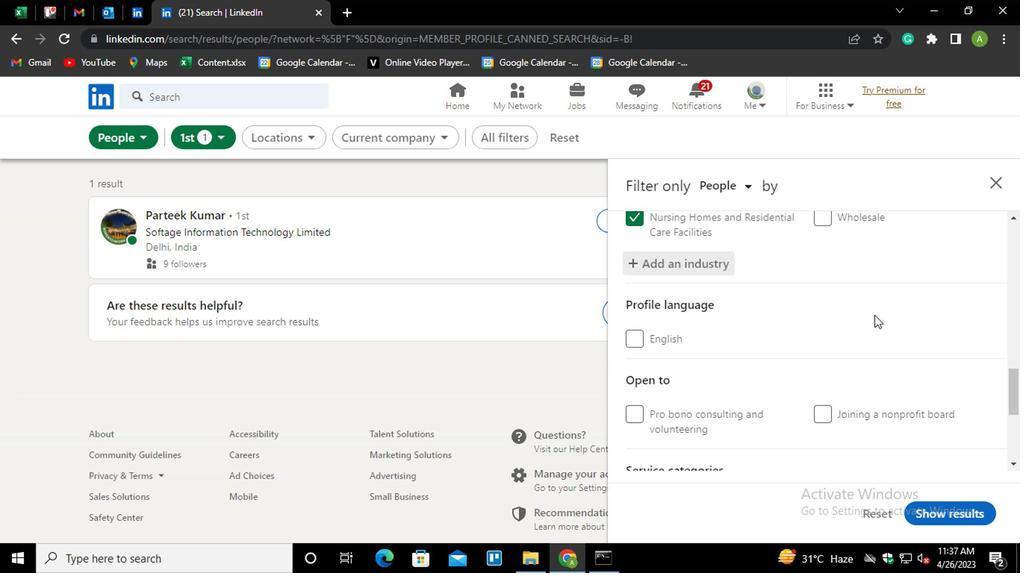
Action: Mouse moved to (719, 325)
Screenshot: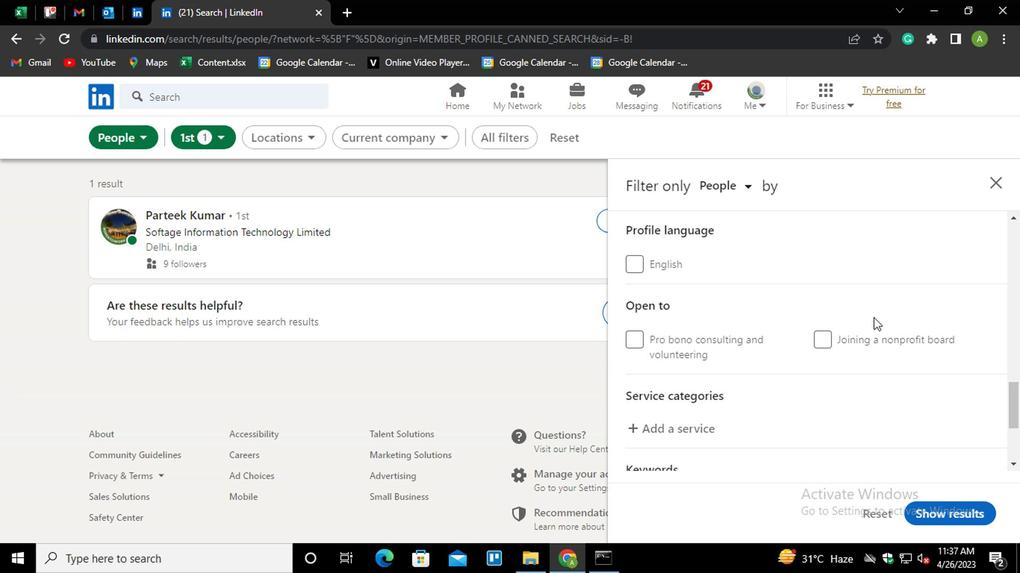 
Action: Mouse scrolled (719, 325) with delta (0, 0)
Screenshot: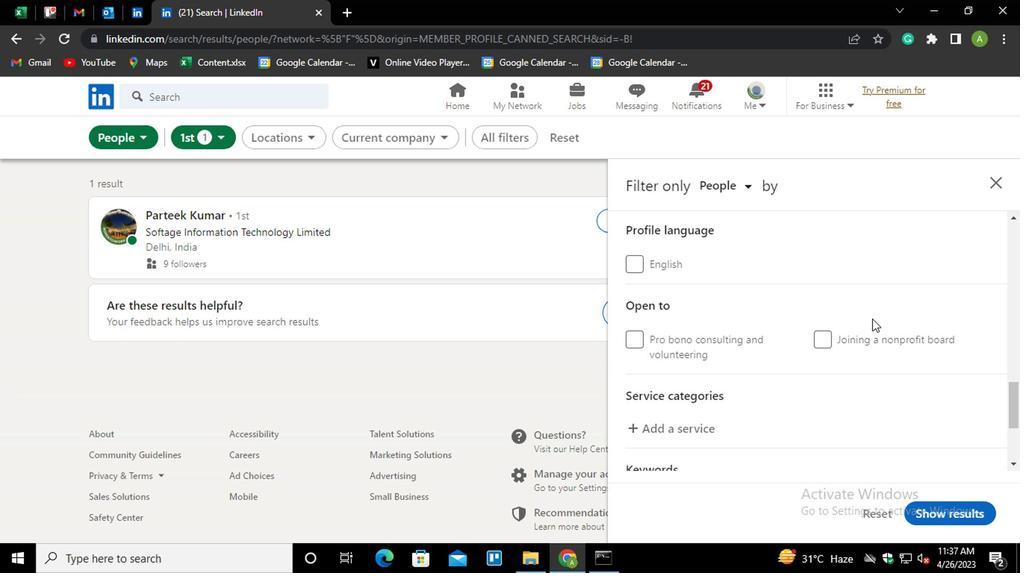 
Action: Mouse moved to (582, 347)
Screenshot: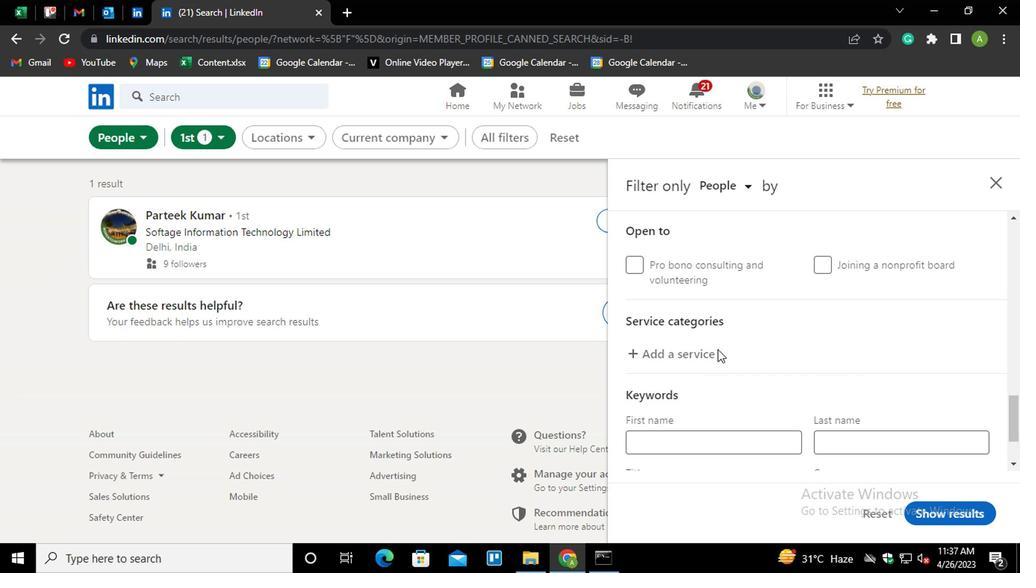 
Action: Mouse pressed left at (582, 347)
Screenshot: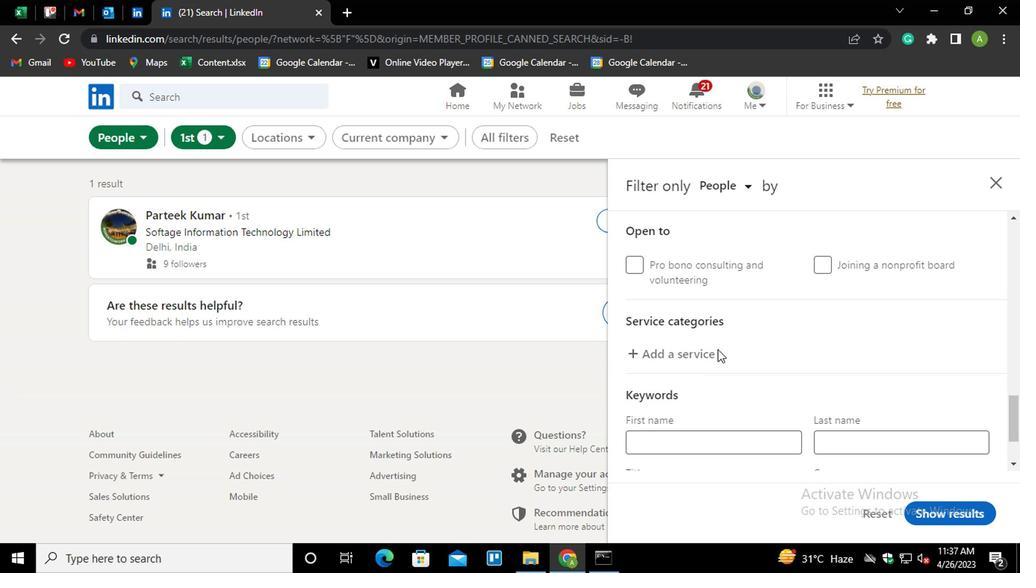 
Action: Mouse moved to (588, 348)
Screenshot: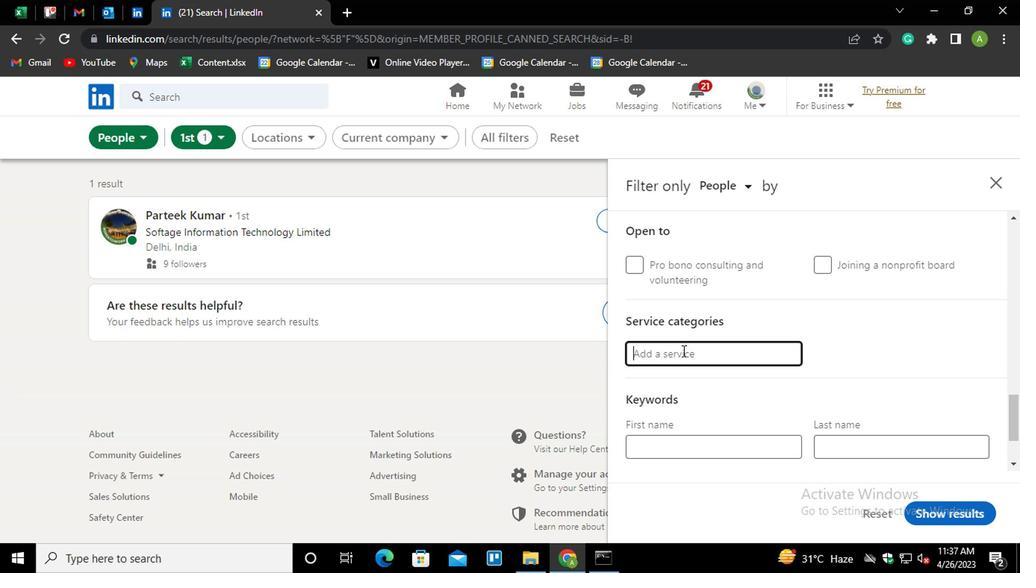 
Action: Mouse pressed left at (588, 348)
Screenshot: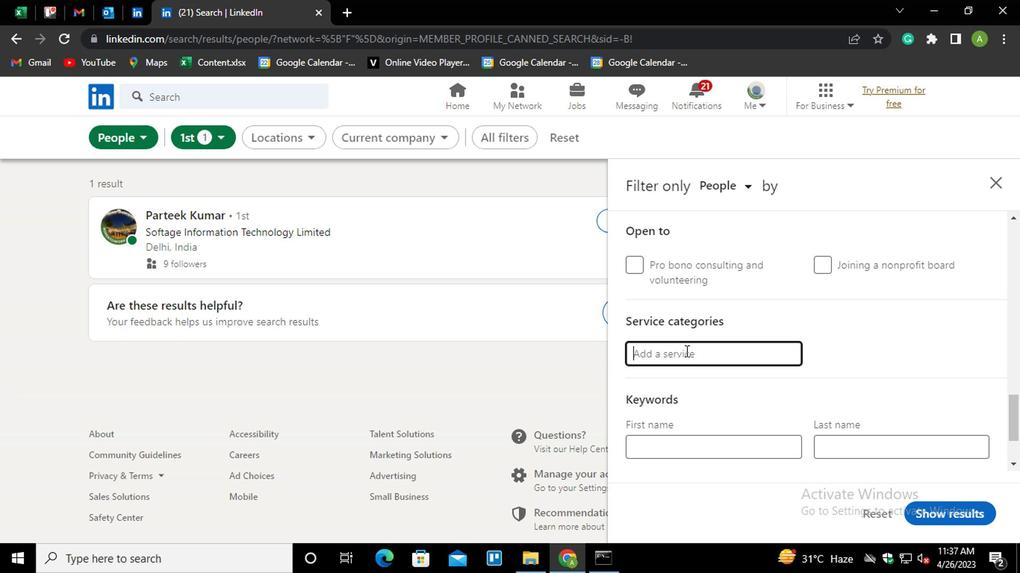 
Action: Mouse moved to (588, 348)
Screenshot: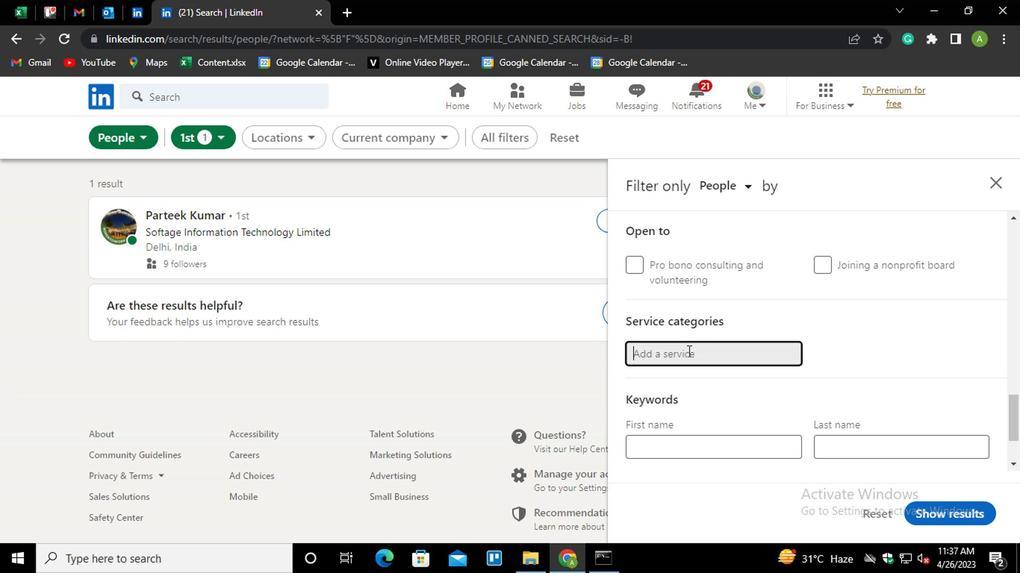
Action: Key pressed <Key.shift_r>I<Key.shift_r>O<Key.shift>S<Key.down><Key.enter>
Screenshot: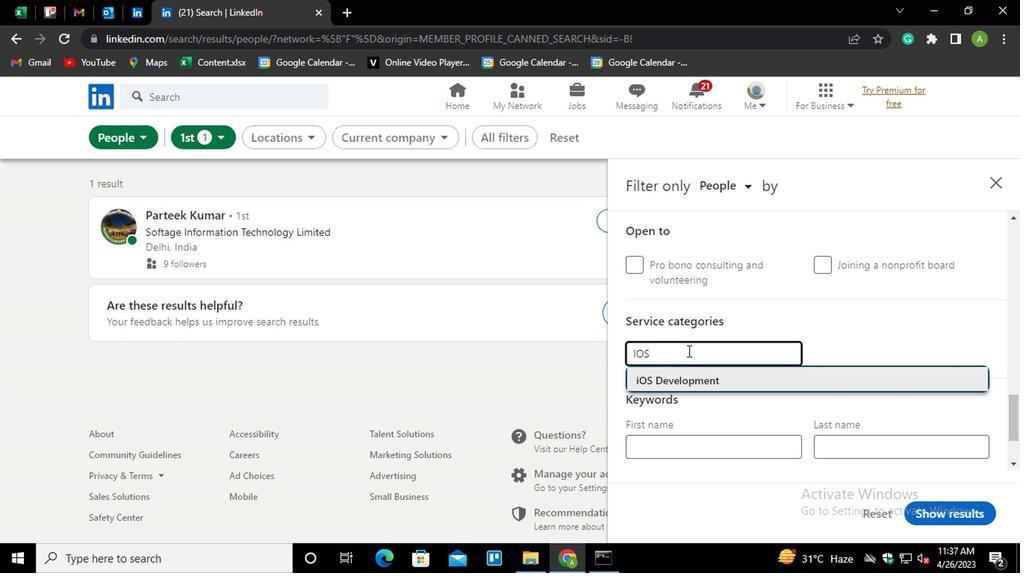 
Action: Mouse moved to (595, 344)
Screenshot: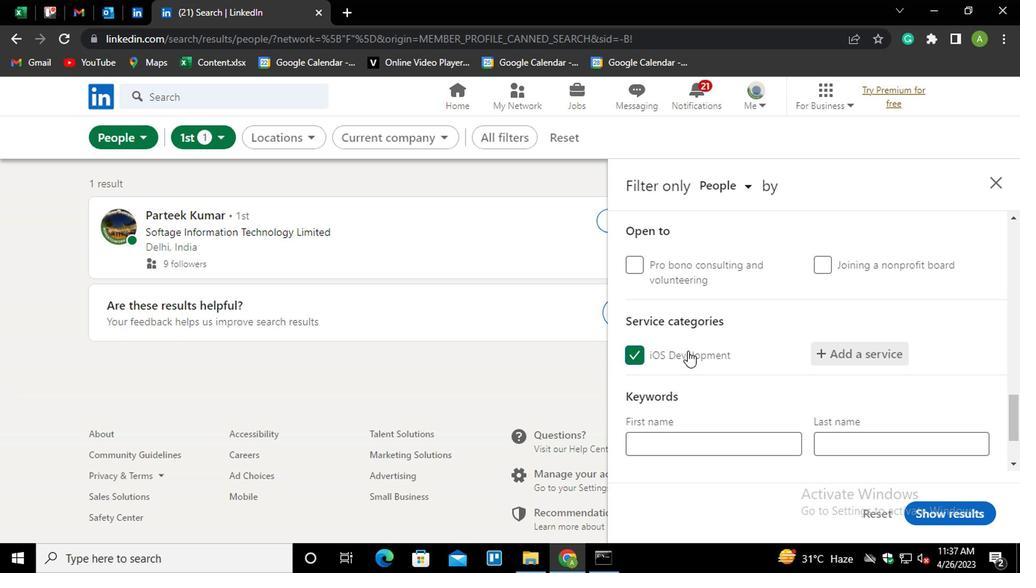
Action: Mouse scrolled (595, 344) with delta (0, 0)
Screenshot: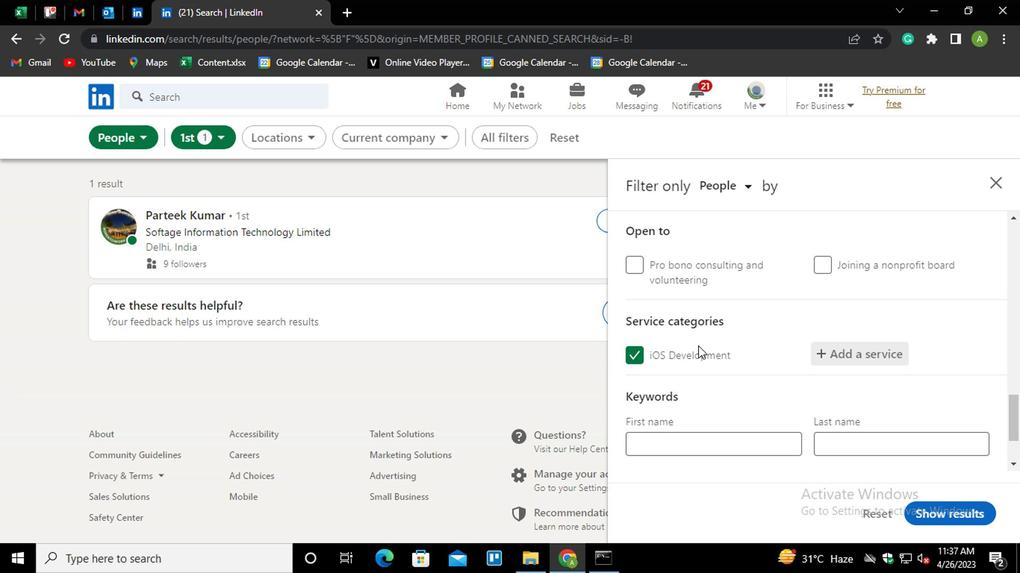 
Action: Mouse scrolled (595, 344) with delta (0, 0)
Screenshot: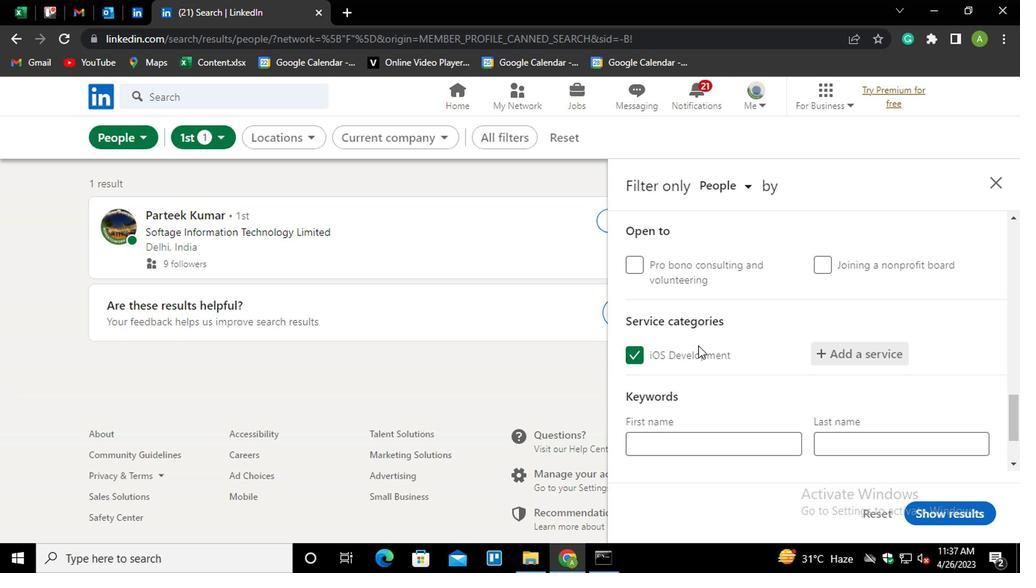 
Action: Mouse moved to (586, 390)
Screenshot: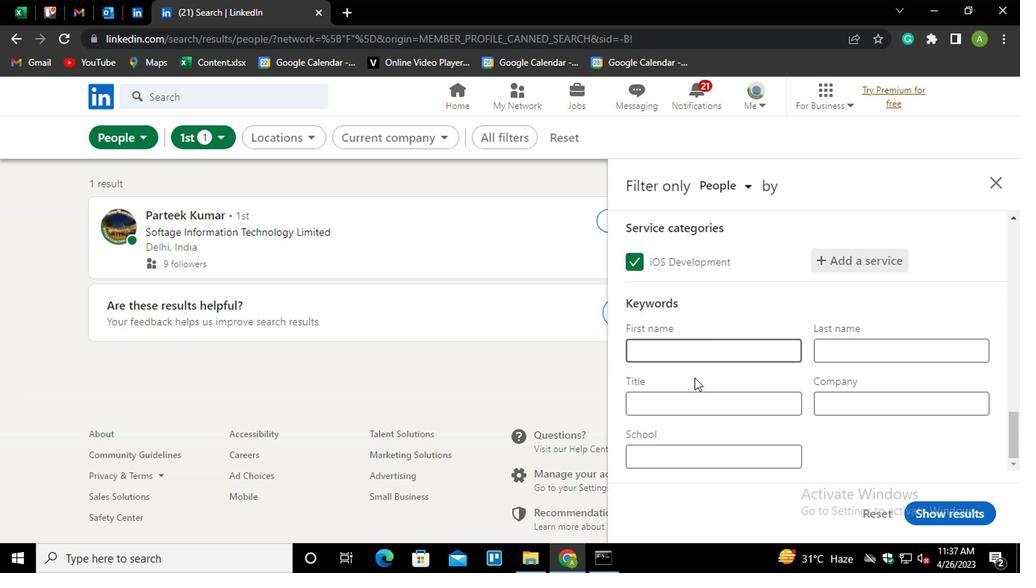 
Action: Mouse pressed left at (586, 390)
Screenshot: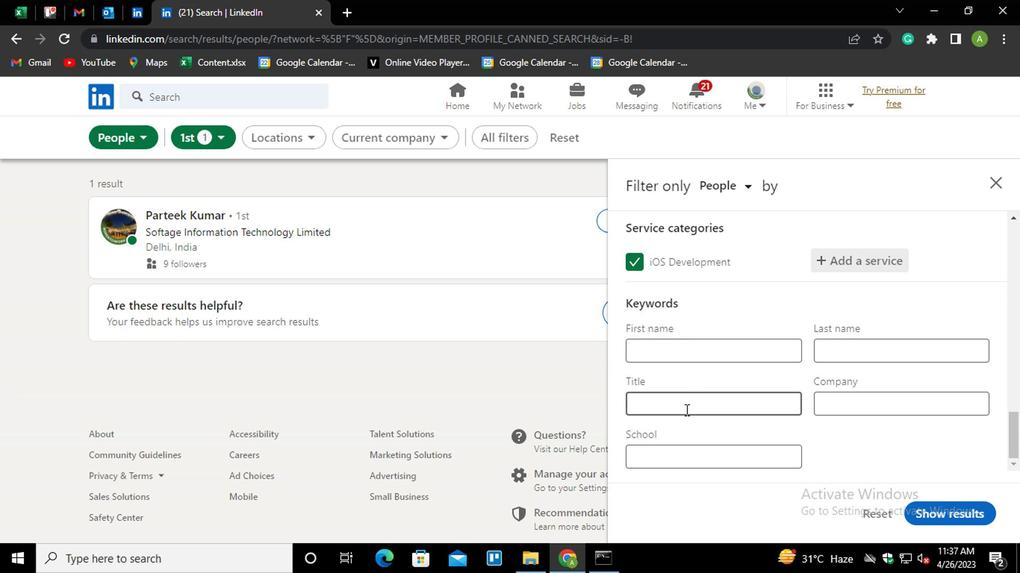 
Action: Mouse moved to (583, 391)
Screenshot: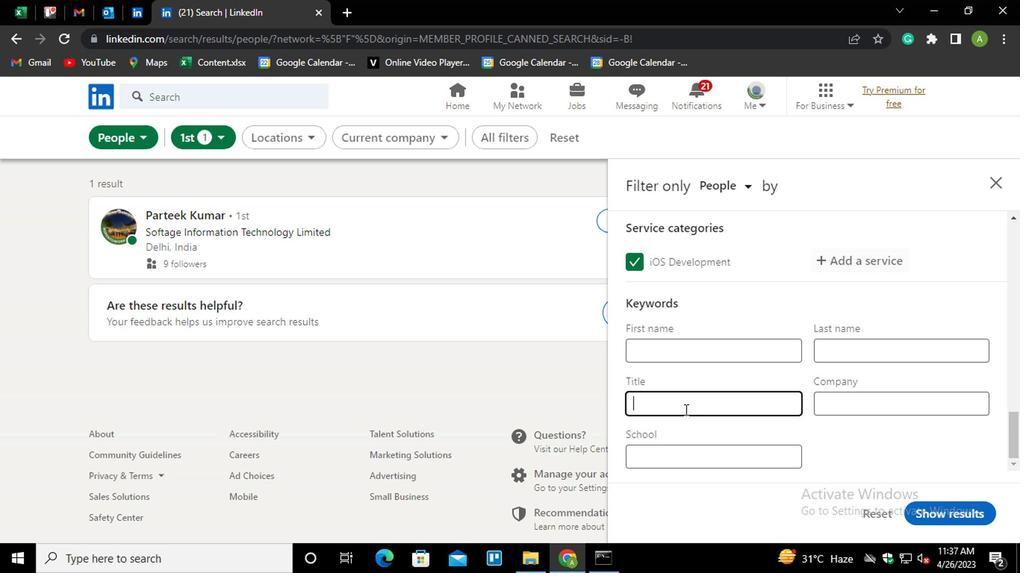 
Action: Key pressed <Key.shift_r>MARKETING<Key.space><Key.shift>STAFF
Screenshot: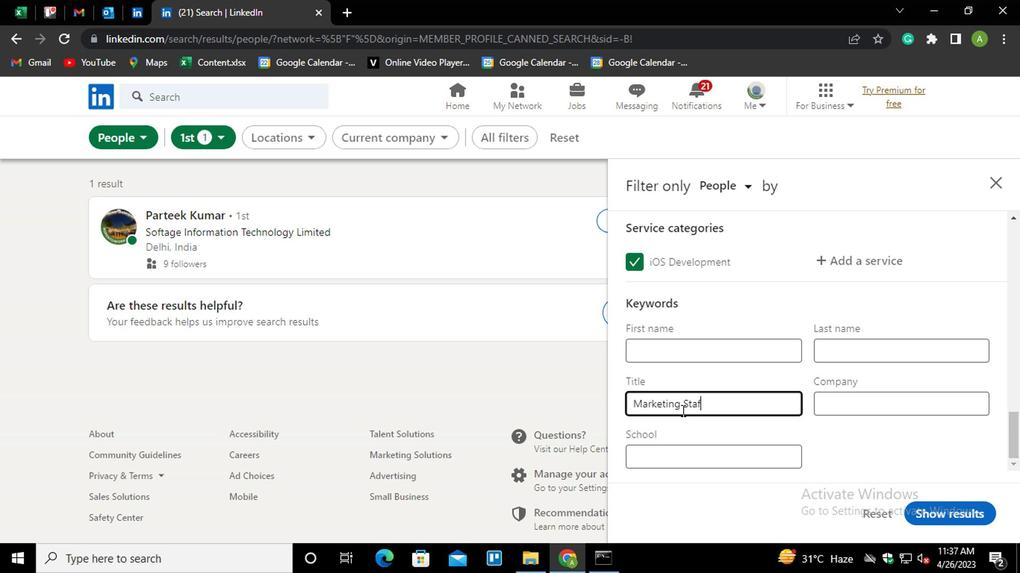 
Action: Mouse moved to (735, 418)
Screenshot: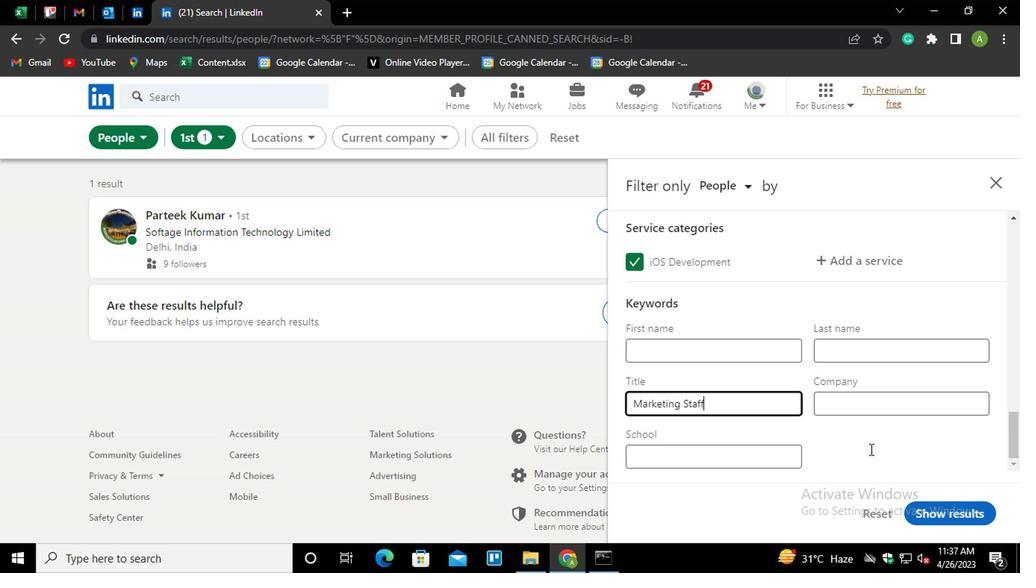 
Action: Mouse pressed left at (735, 418)
Screenshot: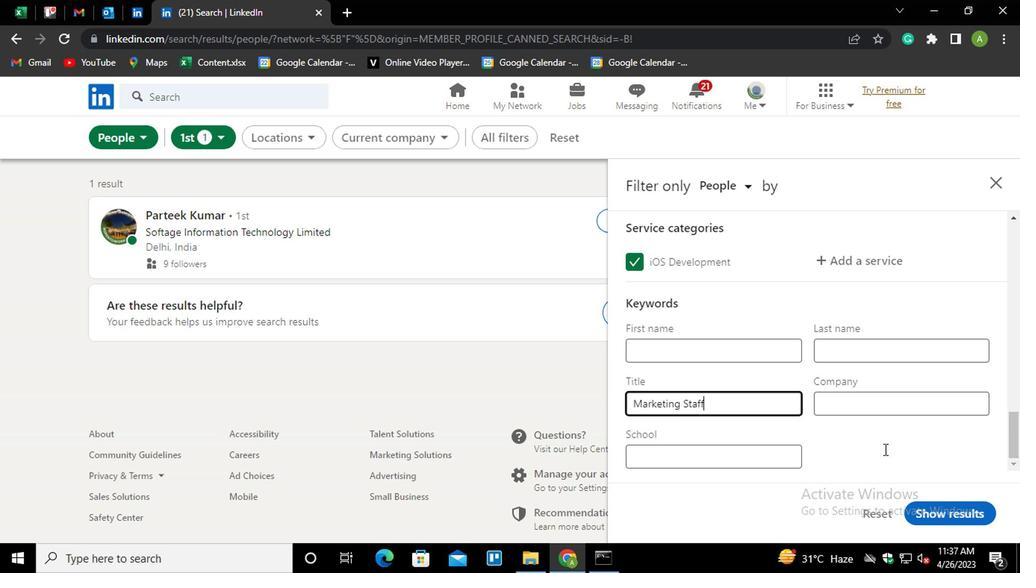 
Action: Mouse moved to (778, 460)
Screenshot: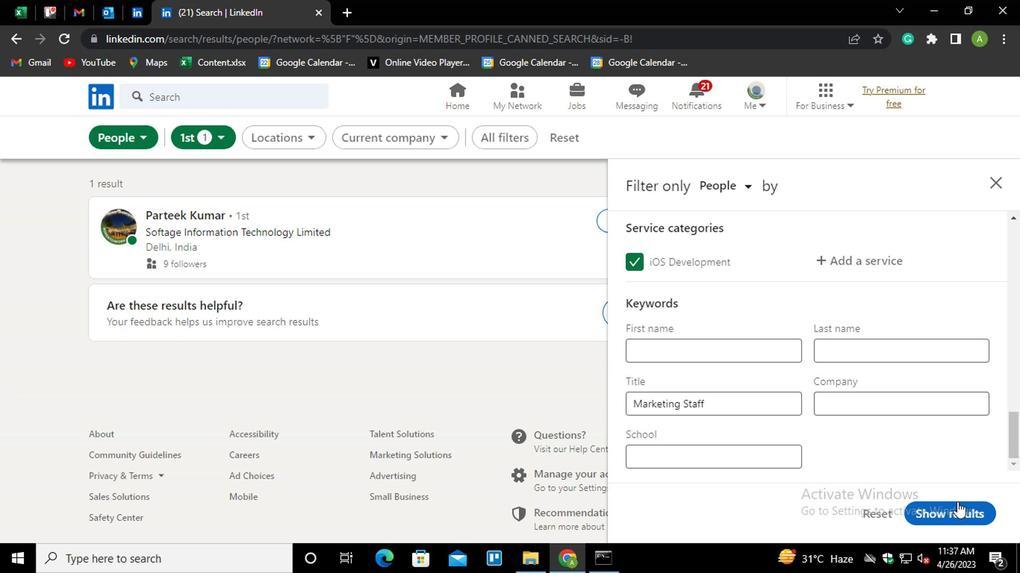 
Action: Mouse pressed left at (778, 460)
Screenshot: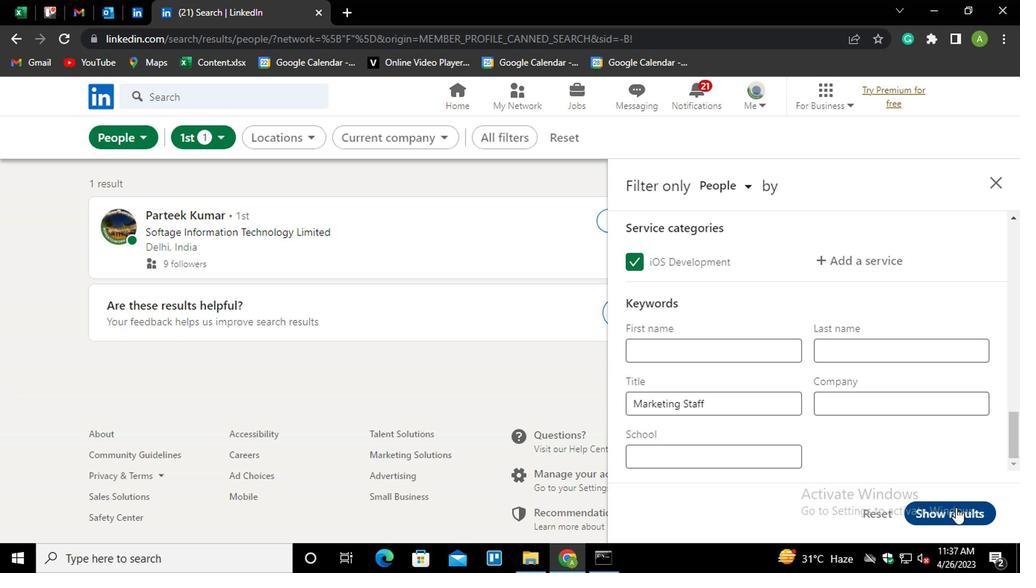 
Action: Mouse moved to (791, 453)
Screenshot: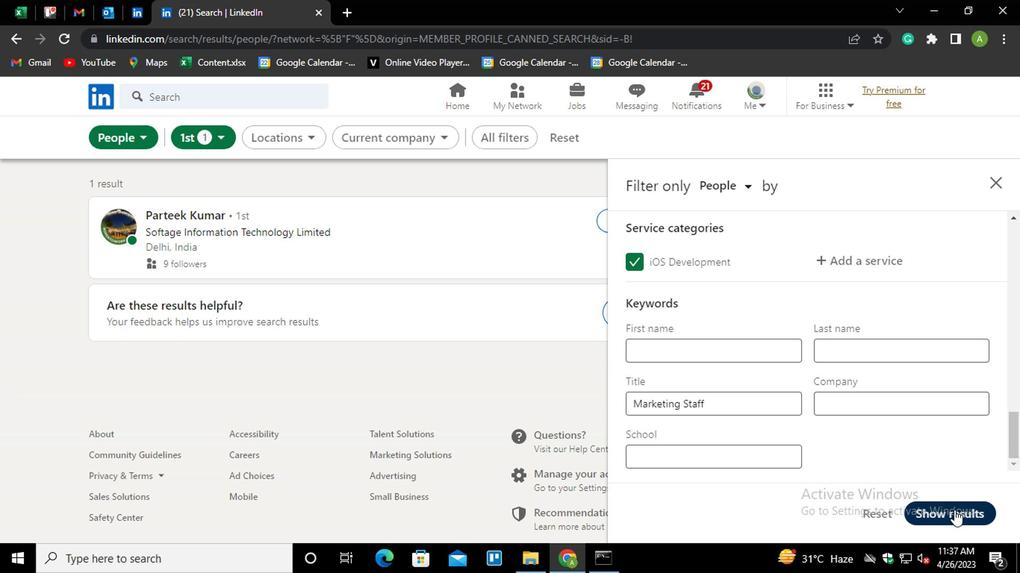 
